 Task: Find connections with filter location Ouagadougou with filter topic #communitywith filter profile language German with filter current company Teach For India with filter school Christ The King Engineering College with filter industry Theater Companies with filter service category Business Law with filter keywords title Program Manager
Action: Mouse moved to (499, 90)
Screenshot: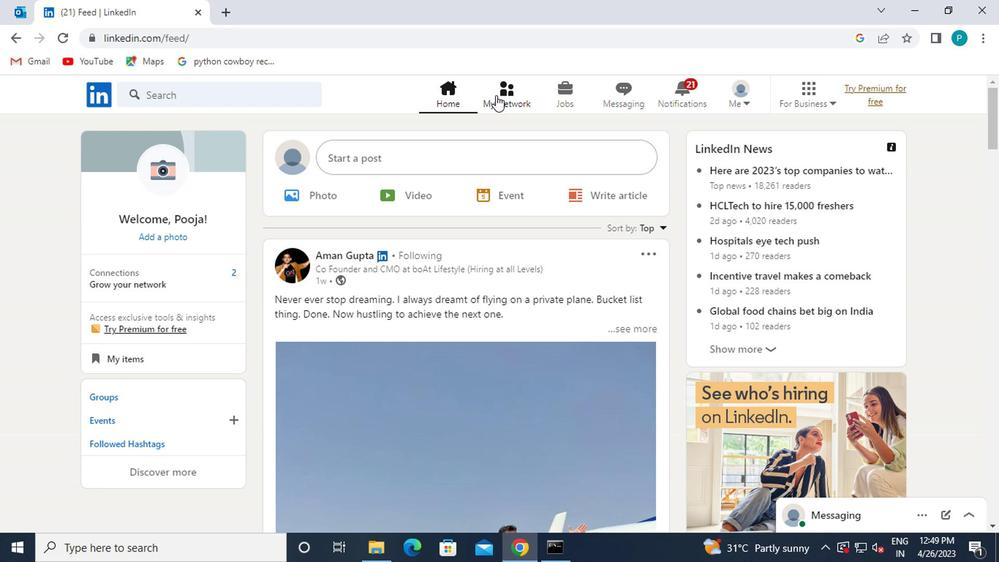 
Action: Mouse pressed left at (499, 90)
Screenshot: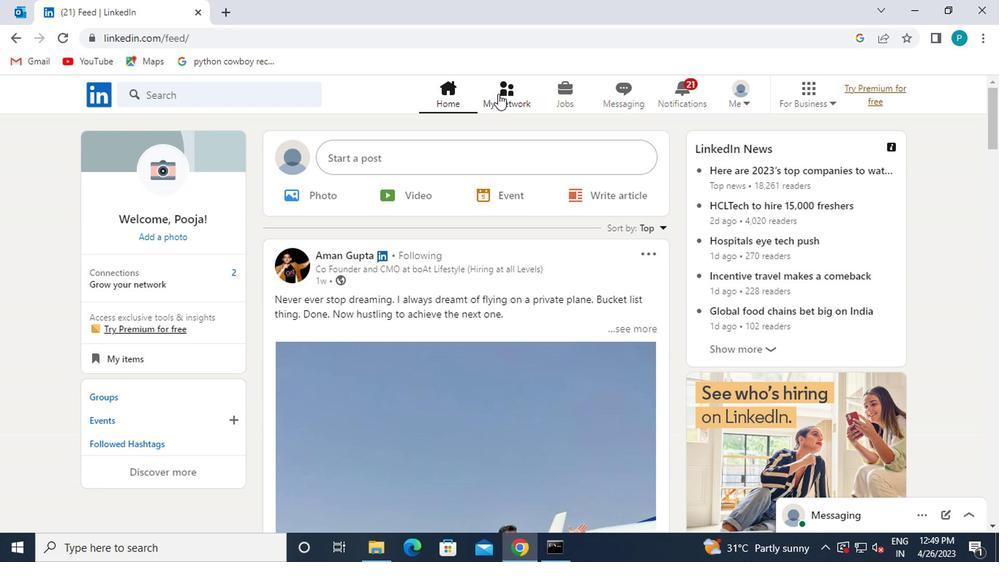
Action: Mouse moved to (242, 166)
Screenshot: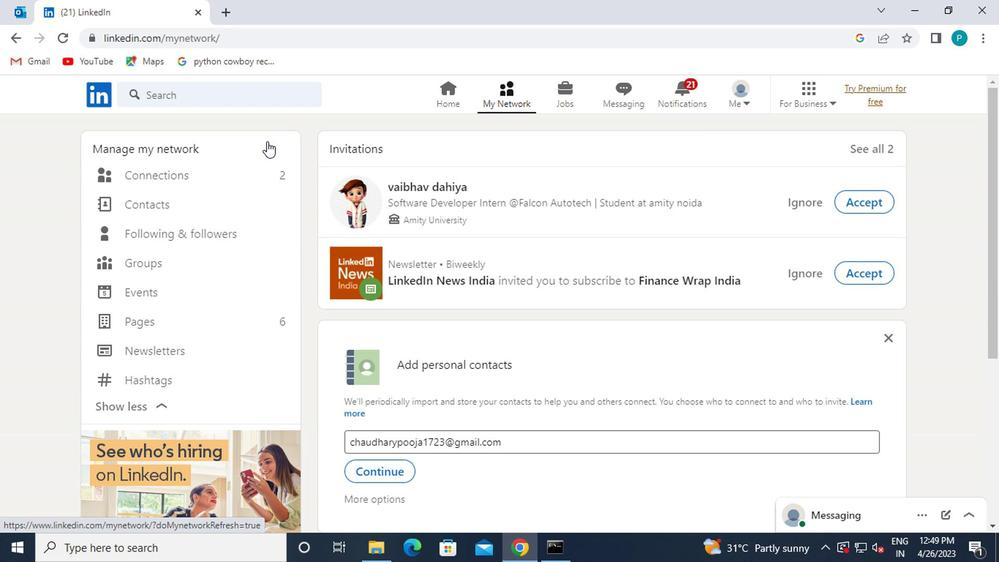 
Action: Mouse pressed left at (242, 166)
Screenshot: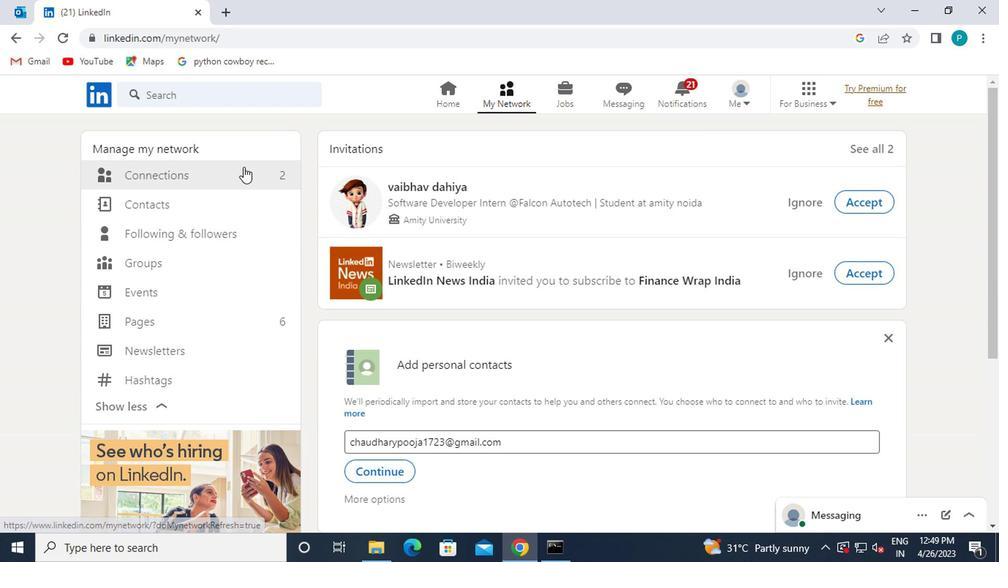 
Action: Mouse moved to (610, 179)
Screenshot: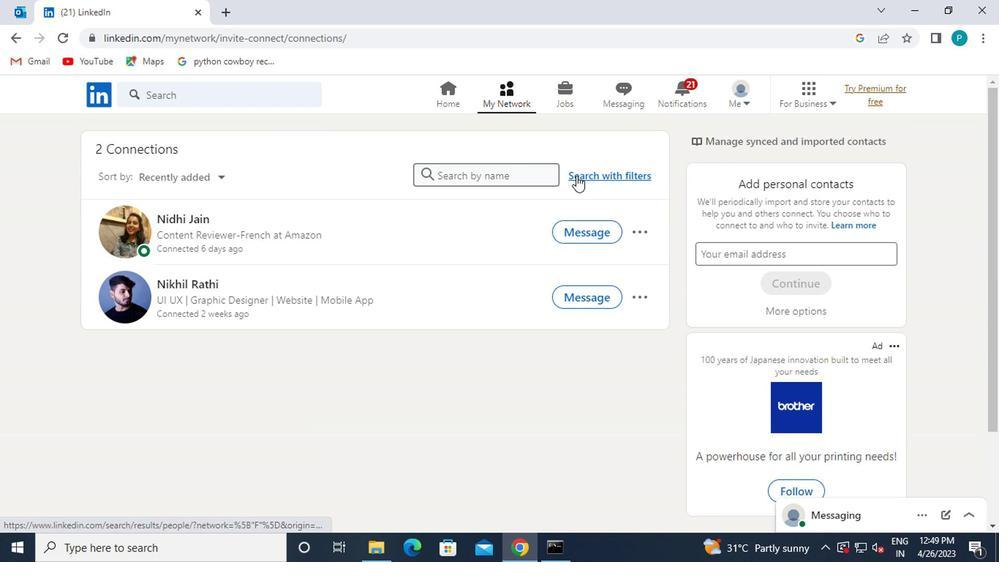 
Action: Mouse pressed left at (610, 179)
Screenshot: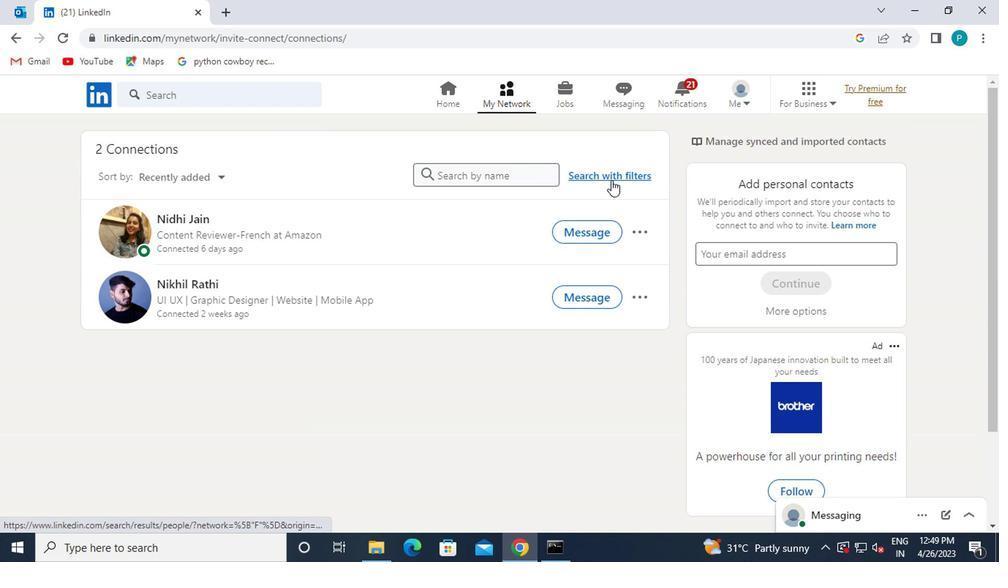 
Action: Mouse moved to (474, 136)
Screenshot: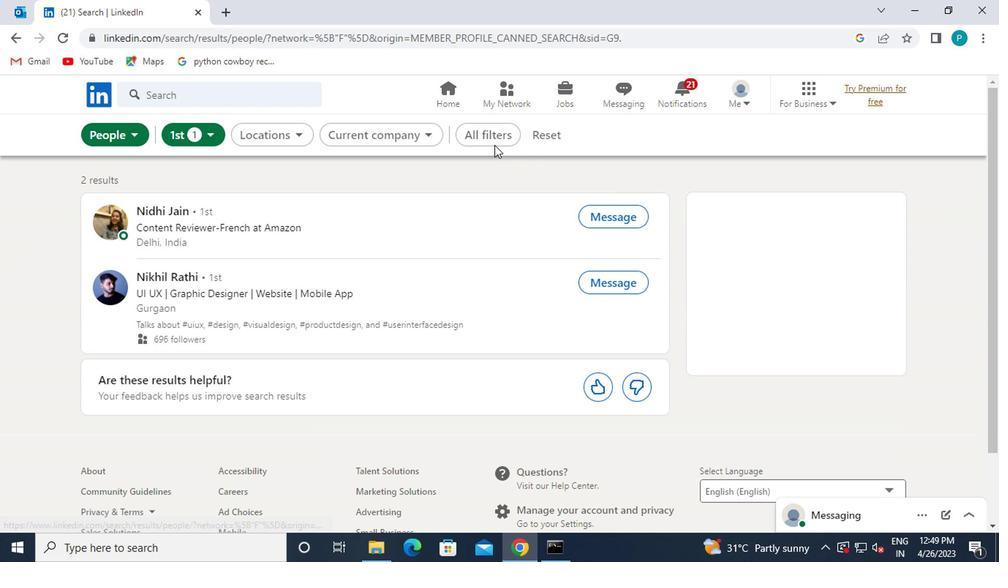 
Action: Mouse pressed left at (474, 136)
Screenshot: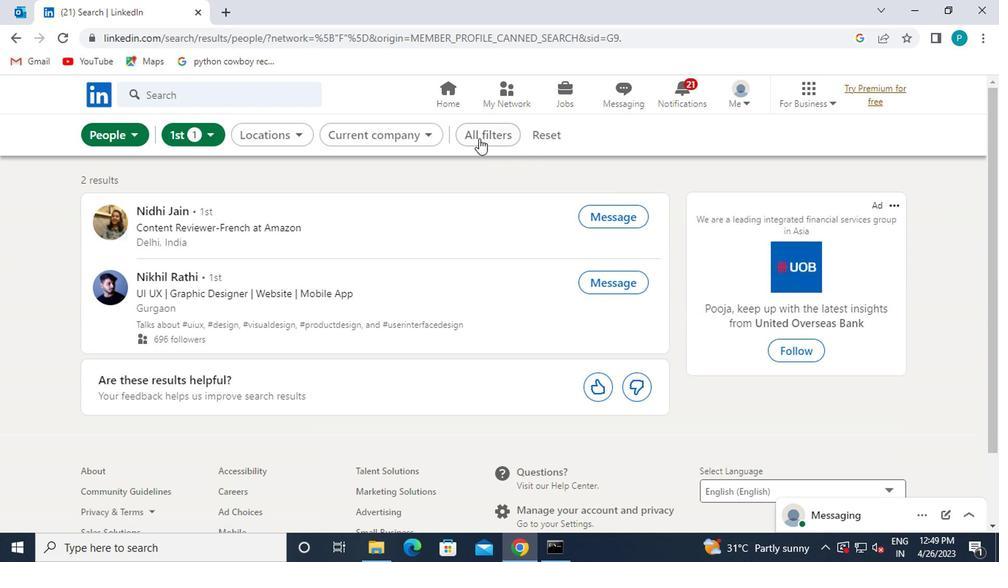 
Action: Mouse moved to (812, 269)
Screenshot: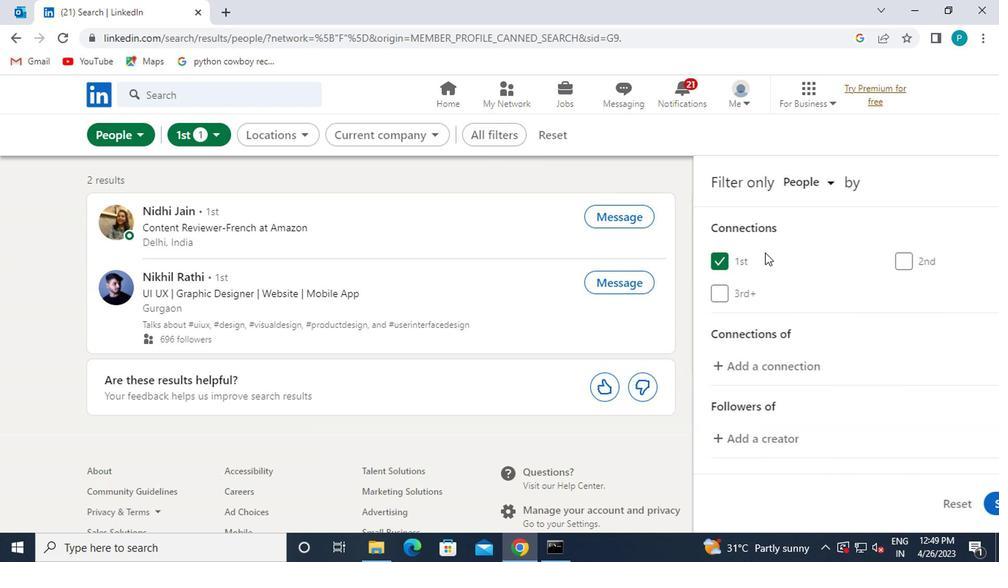 
Action: Mouse scrolled (812, 268) with delta (0, -1)
Screenshot: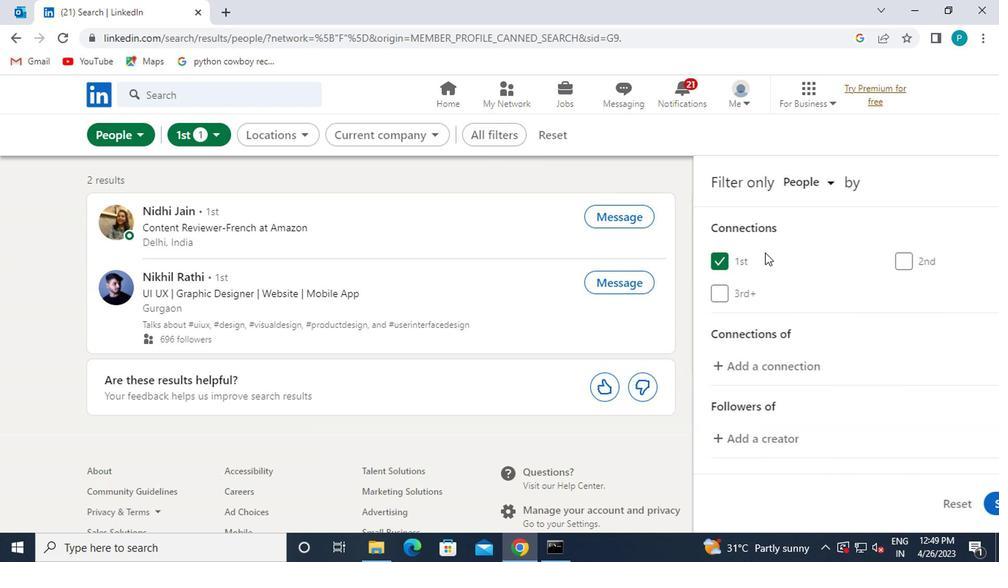 
Action: Mouse moved to (813, 269)
Screenshot: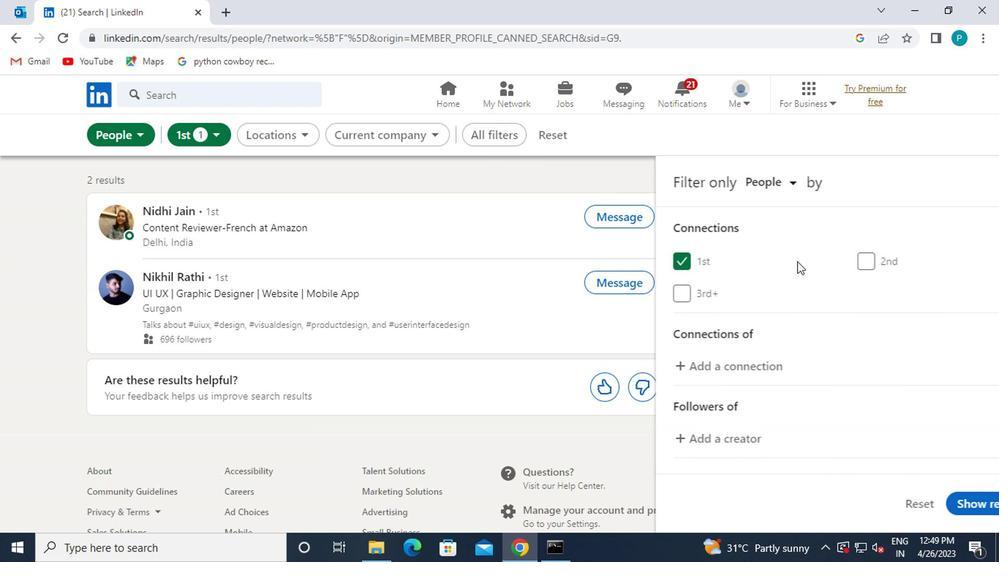 
Action: Mouse scrolled (813, 268) with delta (0, -1)
Screenshot: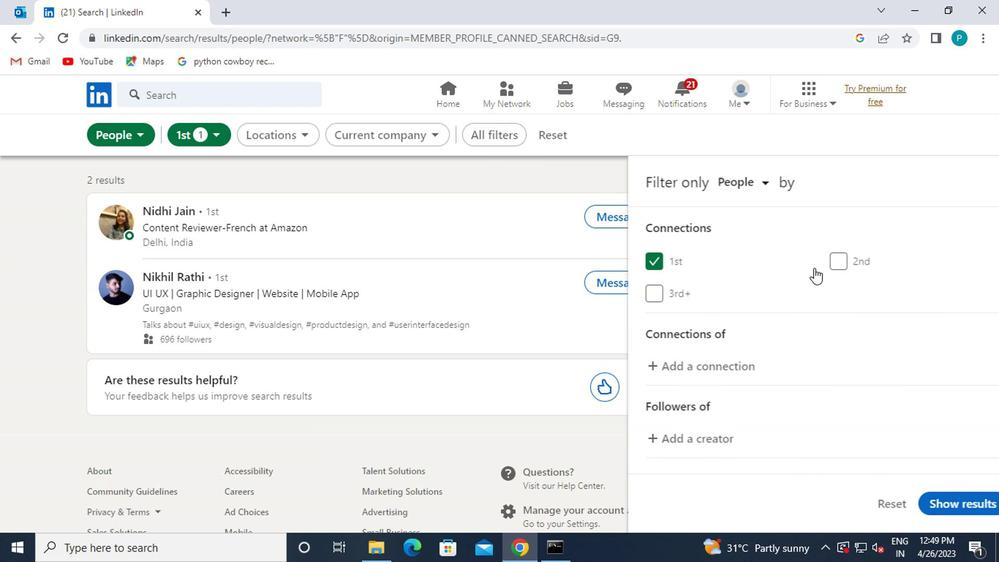 
Action: Mouse moved to (815, 273)
Screenshot: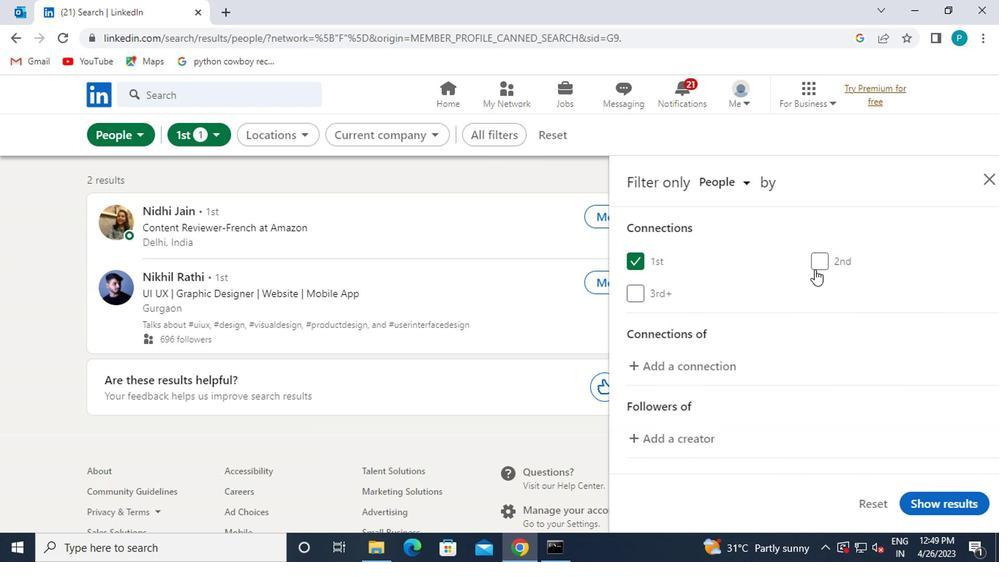 
Action: Mouse scrolled (815, 272) with delta (0, 0)
Screenshot: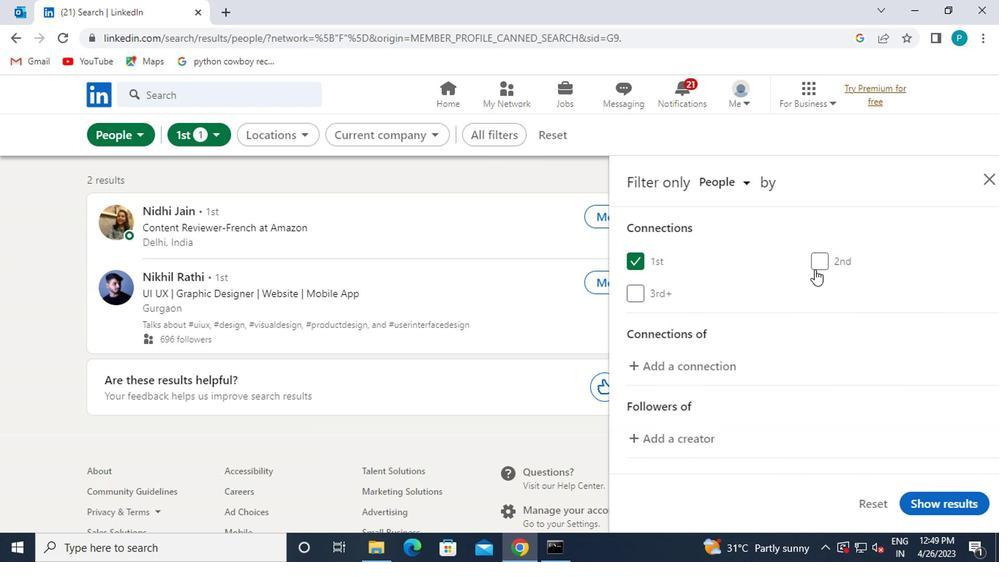 
Action: Mouse moved to (825, 353)
Screenshot: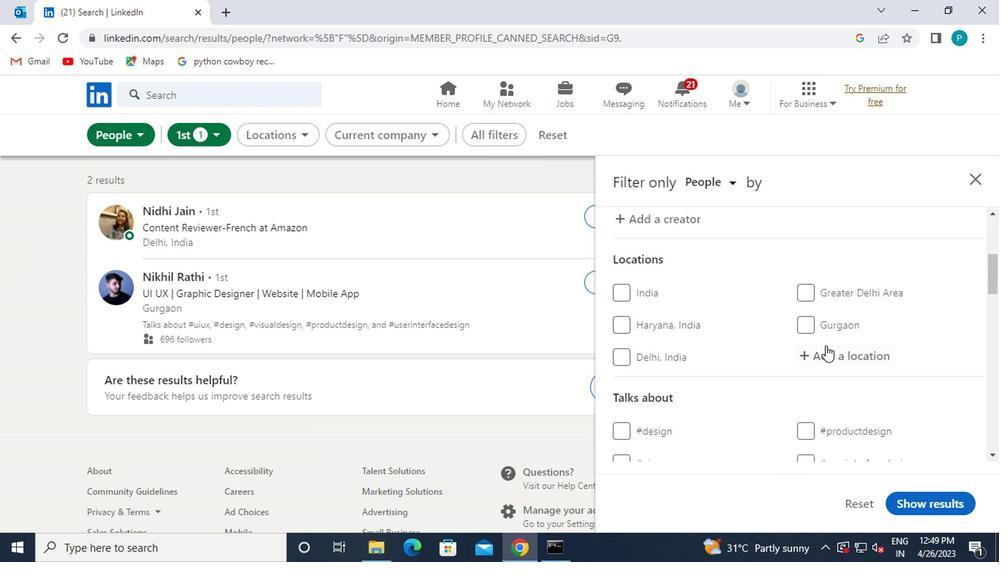 
Action: Mouse pressed left at (825, 353)
Screenshot: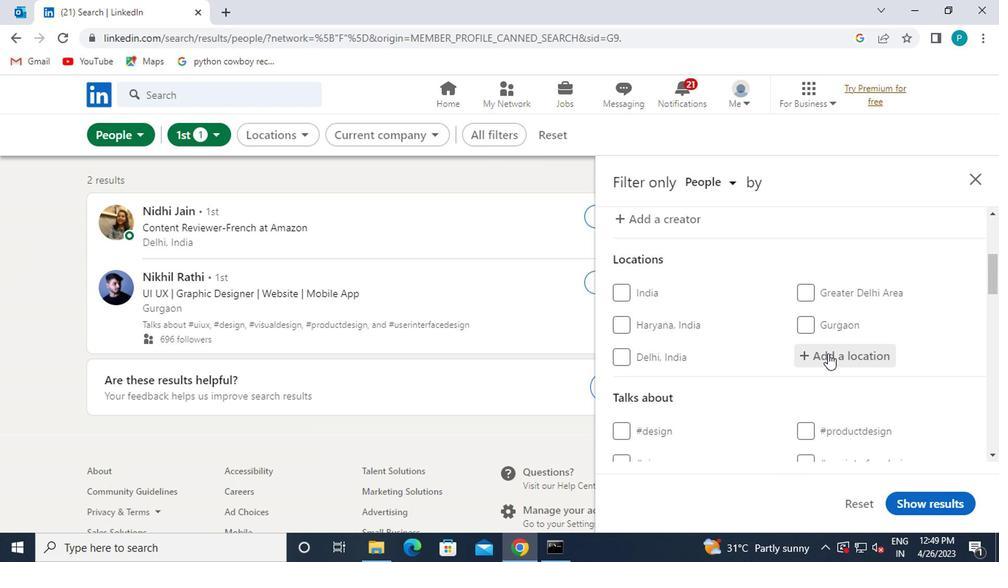 
Action: Mouse moved to (820, 356)
Screenshot: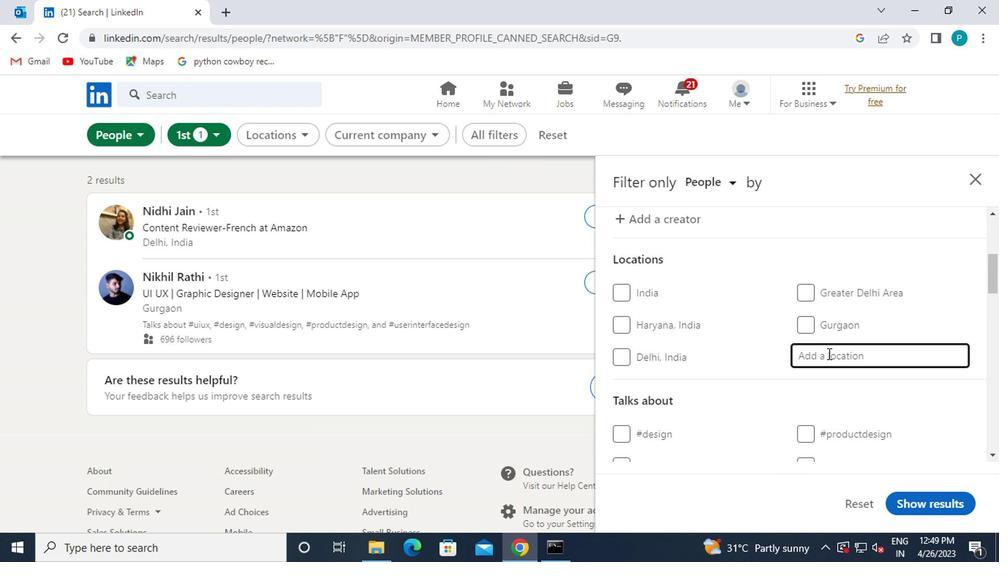 
Action: Key pressed <Key.caps_lock>o<Key.caps_lock>uagadougou
Screenshot: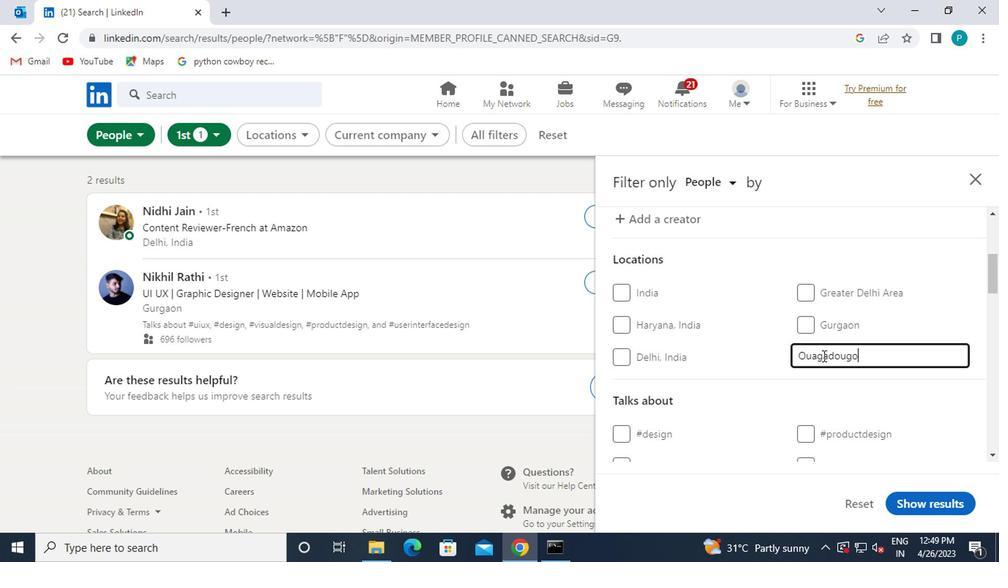 
Action: Mouse moved to (817, 356)
Screenshot: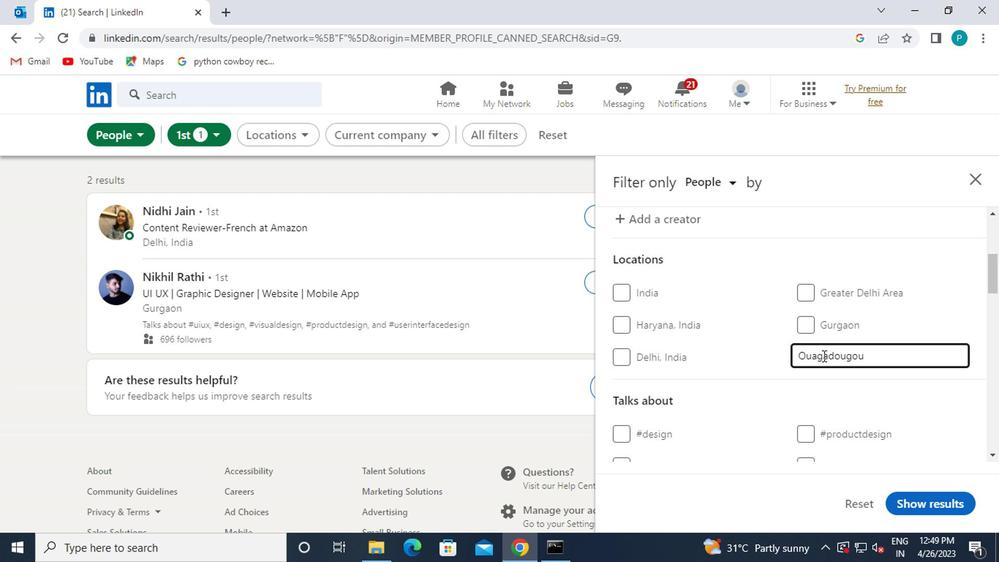 
Action: Mouse scrolled (817, 356) with delta (0, 0)
Screenshot: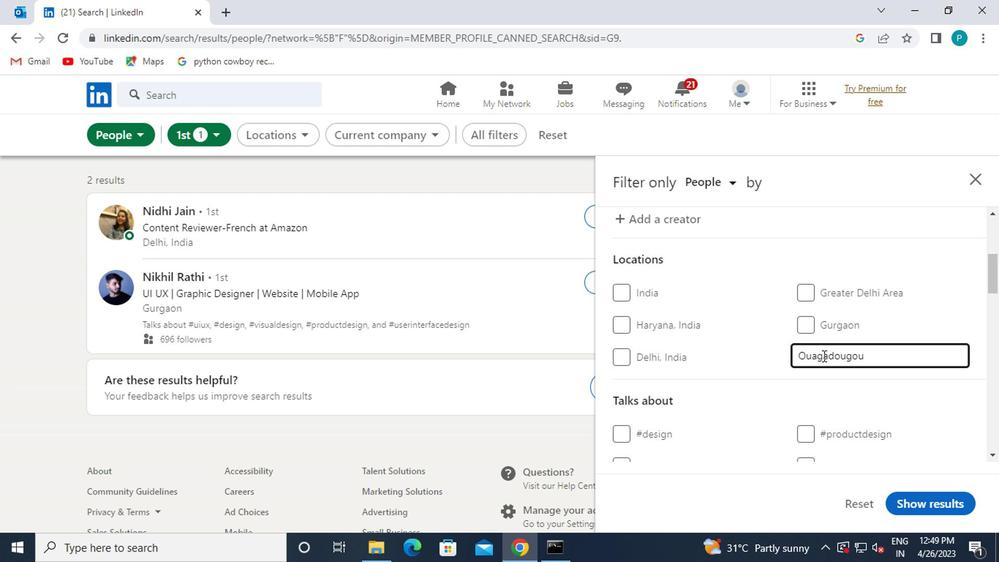 
Action: Mouse moved to (817, 357)
Screenshot: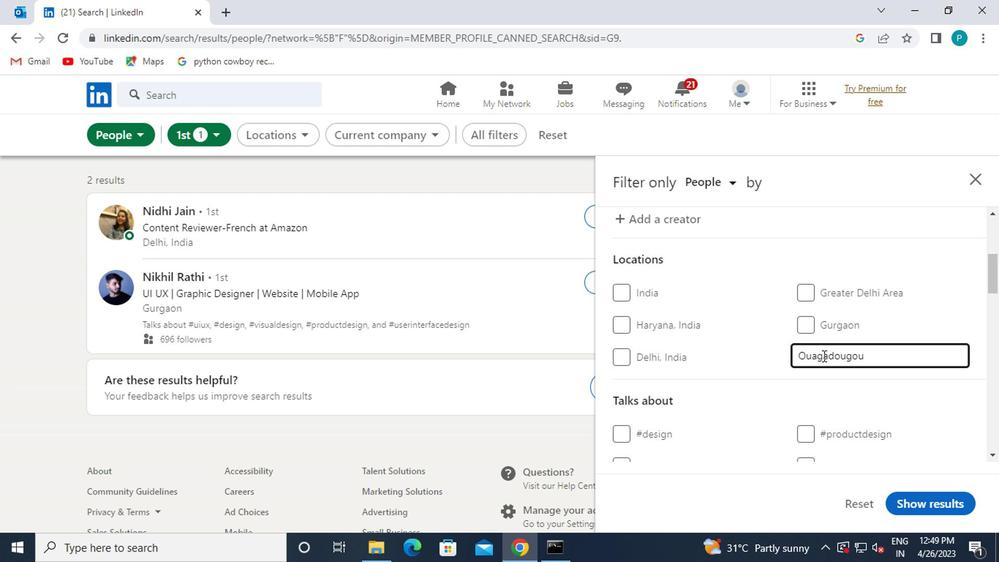 
Action: Mouse scrolled (817, 356) with delta (0, 0)
Screenshot: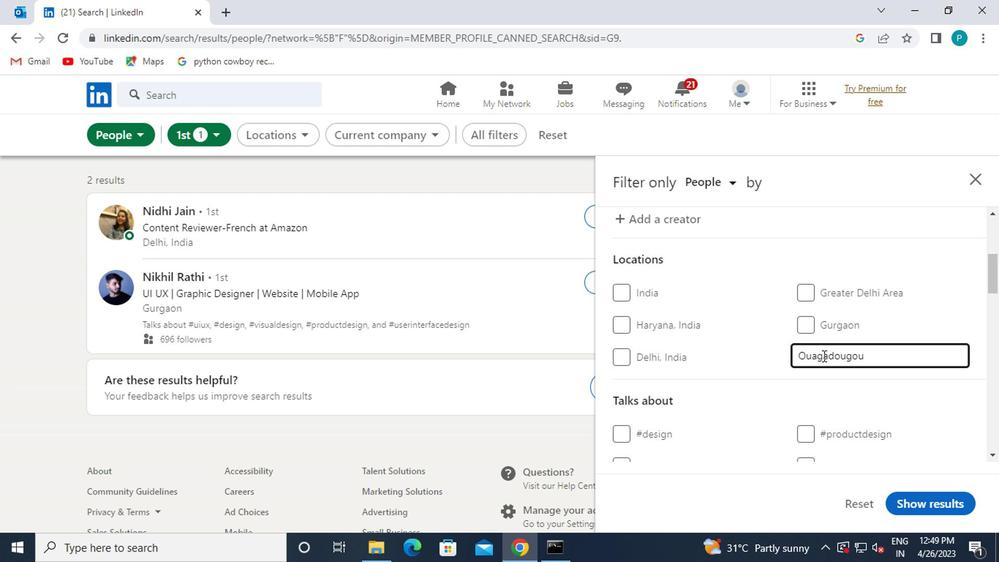 
Action: Mouse moved to (814, 350)
Screenshot: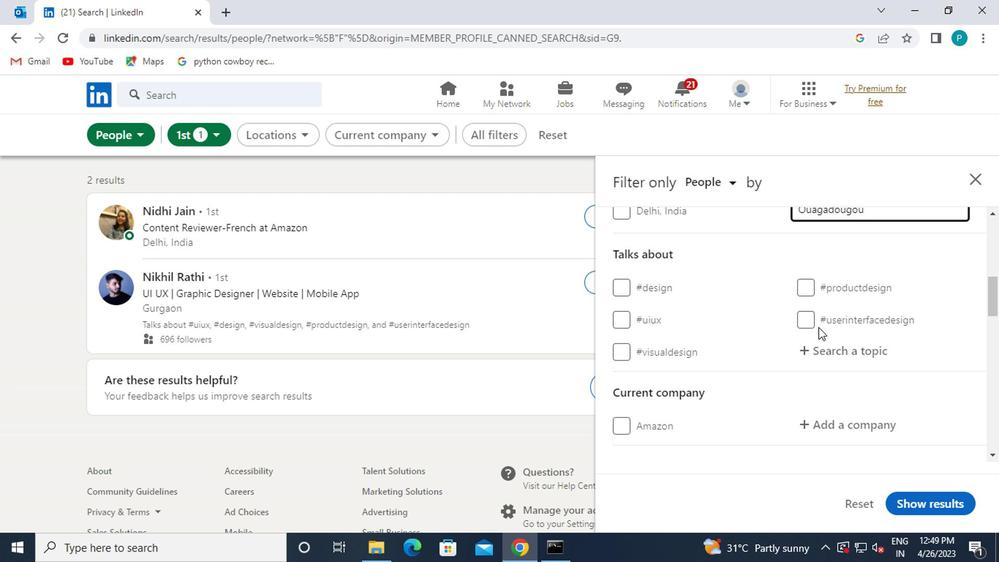 
Action: Mouse pressed left at (814, 350)
Screenshot: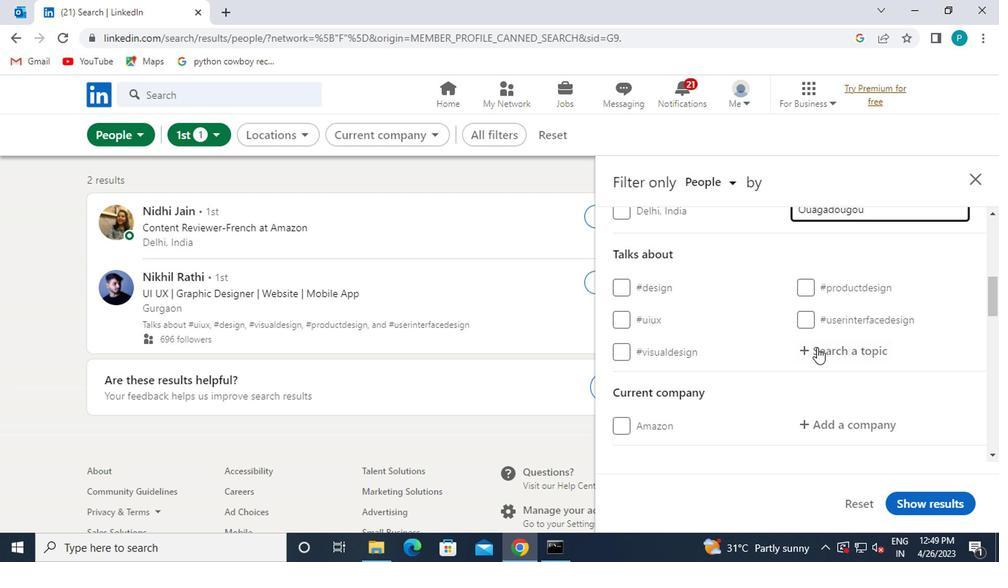 
Action: Mouse moved to (812, 350)
Screenshot: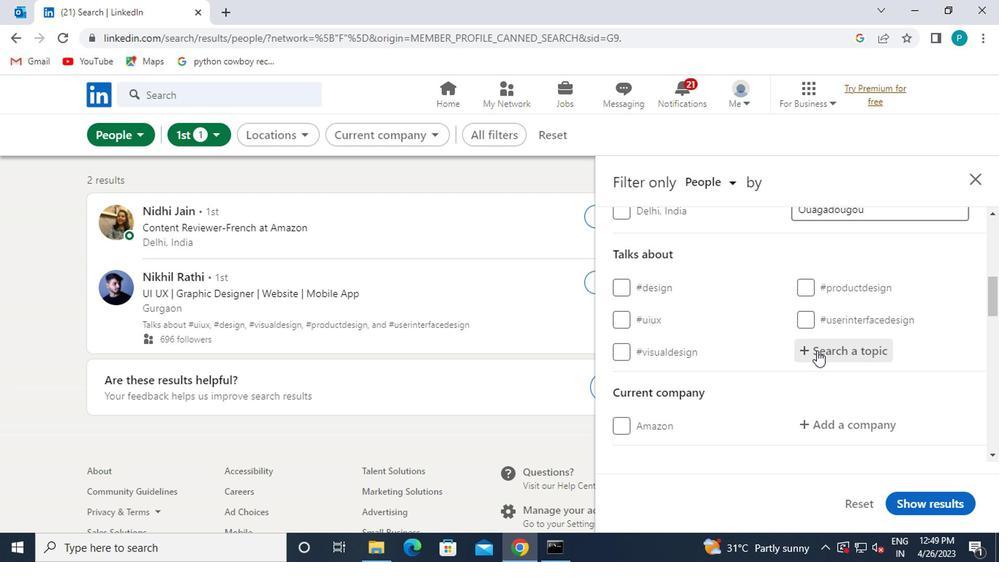 
Action: Key pressed <Key.shift>#COMMUNITY
Screenshot: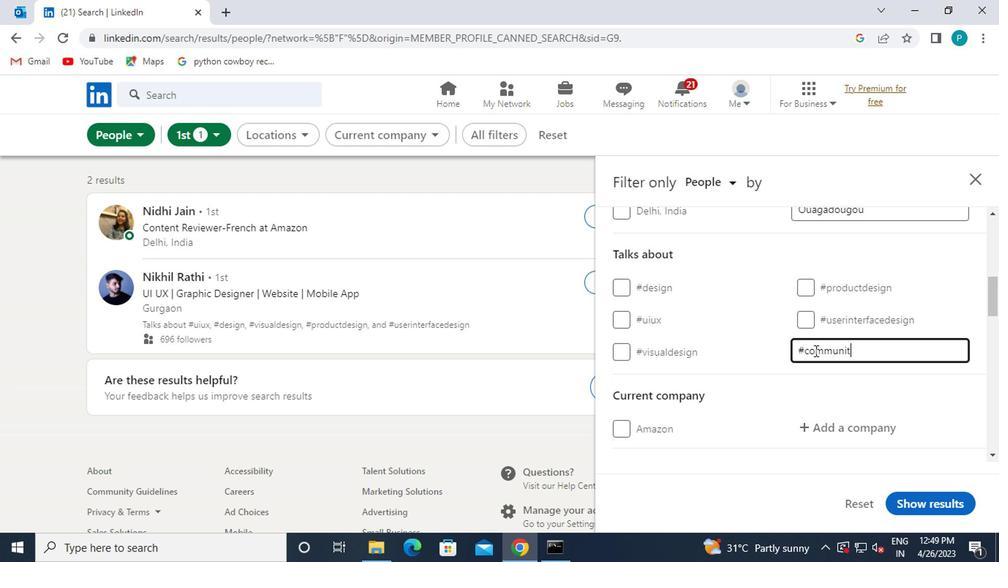 
Action: Mouse scrolled (812, 349) with delta (0, -1)
Screenshot: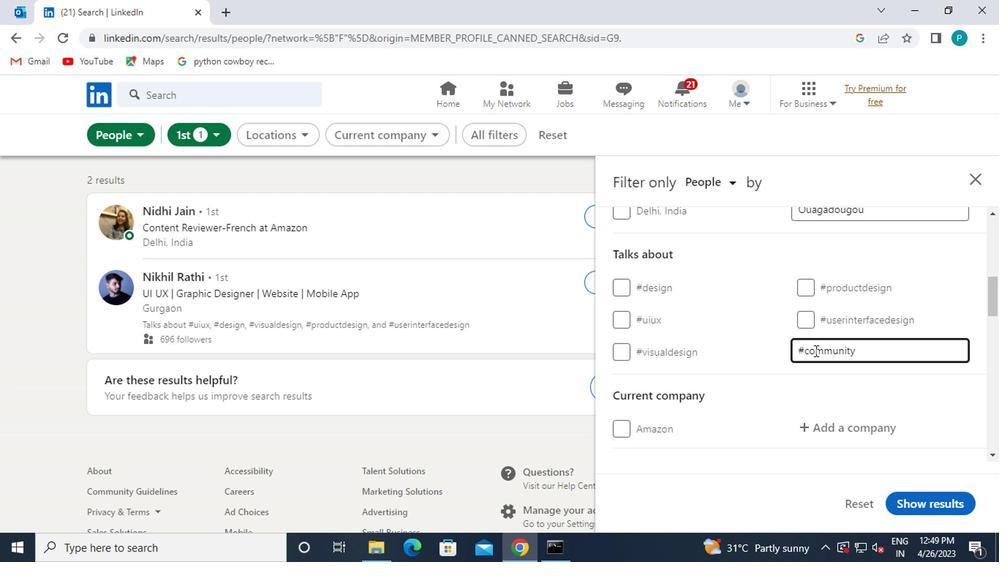 
Action: Mouse scrolled (812, 349) with delta (0, -1)
Screenshot: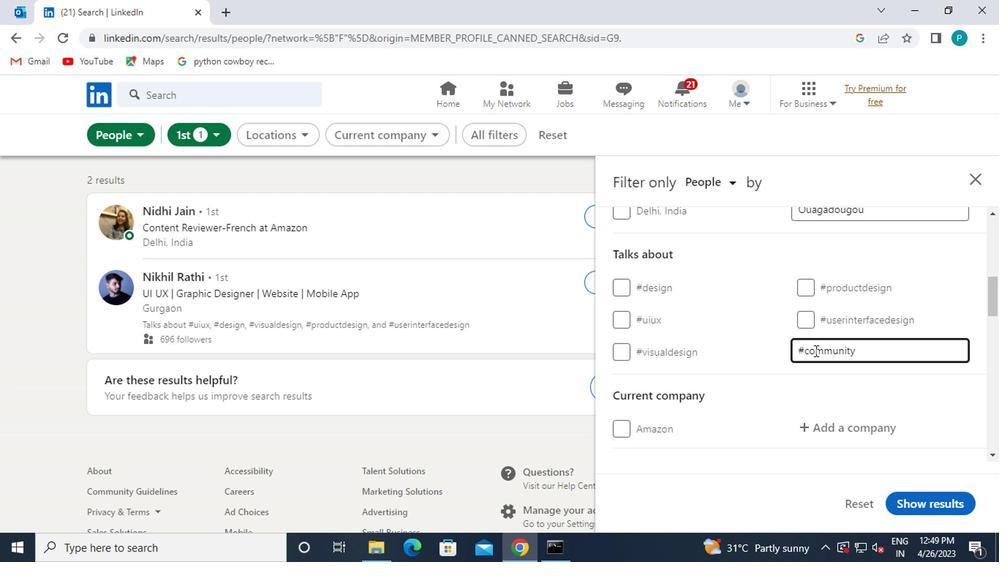 
Action: Mouse moved to (802, 285)
Screenshot: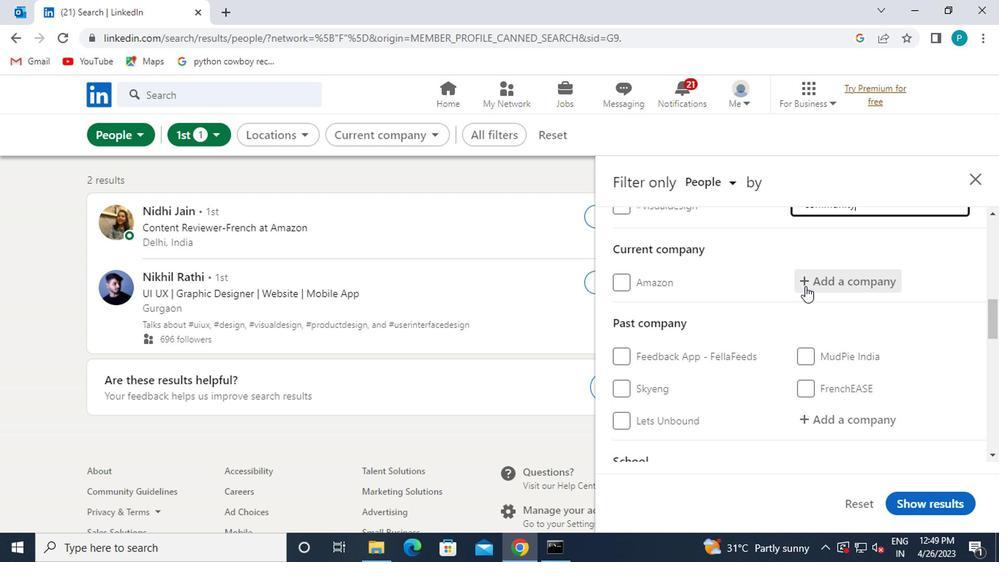 
Action: Mouse pressed left at (802, 285)
Screenshot: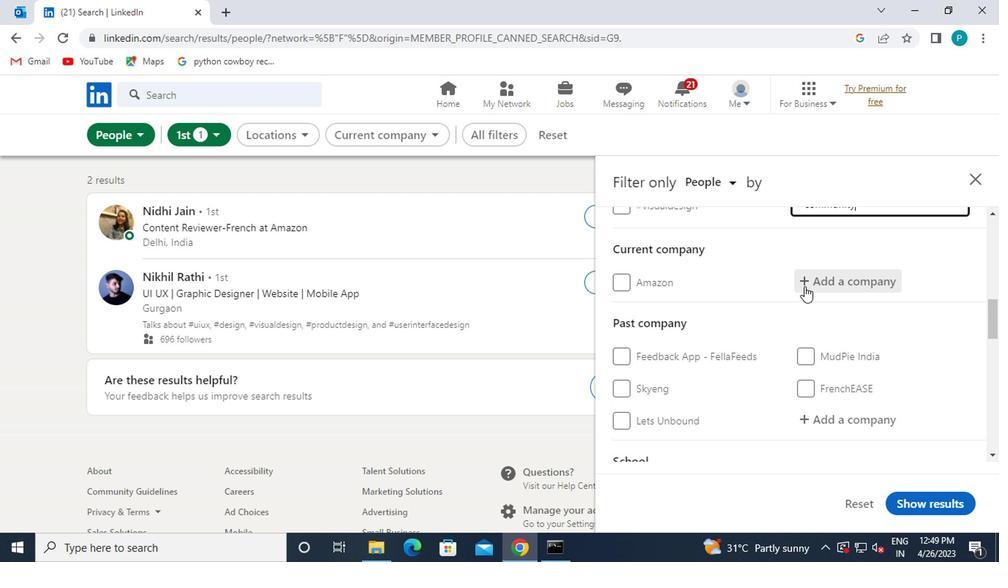 
Action: Mouse moved to (795, 292)
Screenshot: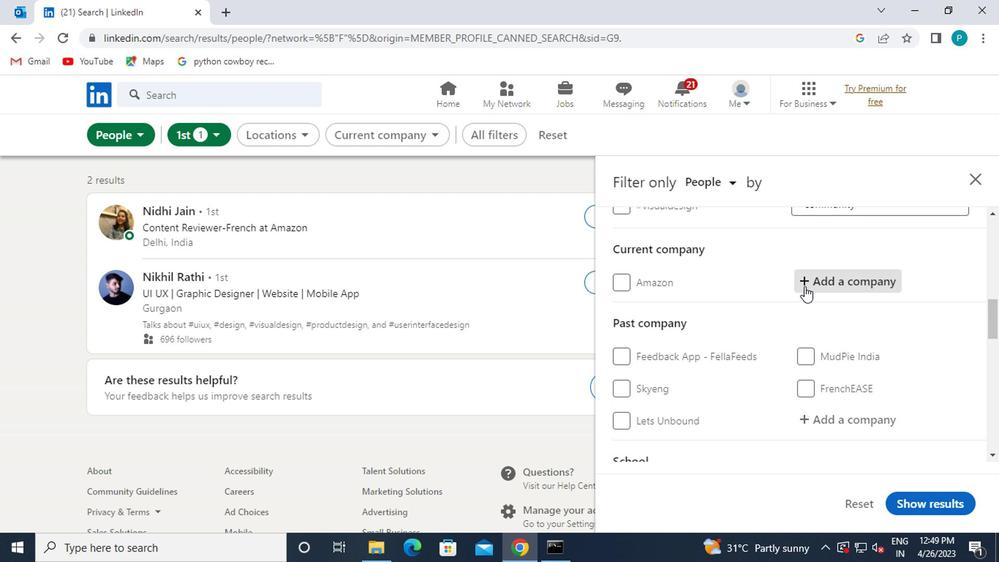
Action: Key pressed TECH<Key.space>FOE<Key.backspace>R<Key.space>INDIA
Screenshot: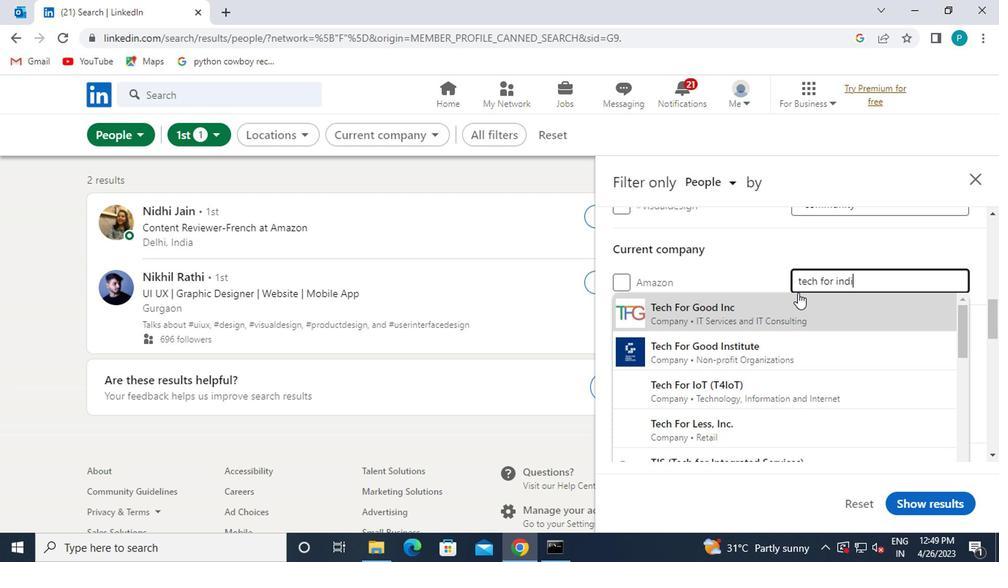 
Action: Mouse moved to (709, 344)
Screenshot: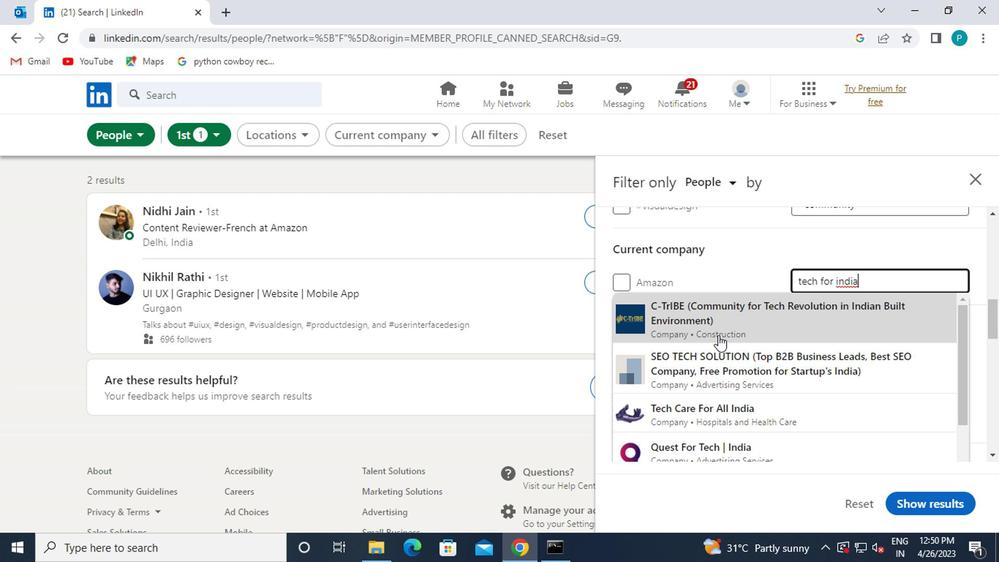 
Action: Mouse scrolled (709, 343) with delta (0, 0)
Screenshot: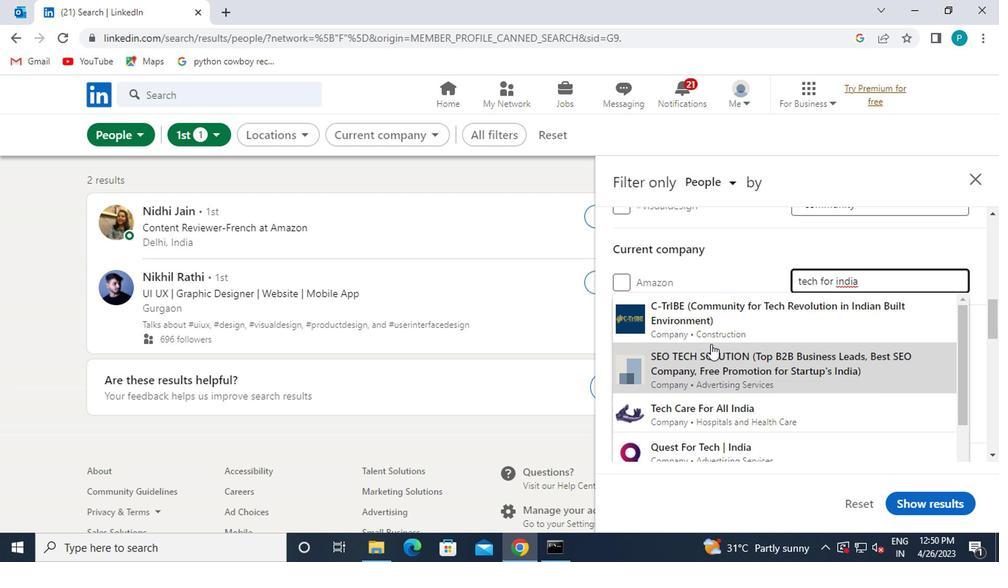 
Action: Mouse moved to (720, 369)
Screenshot: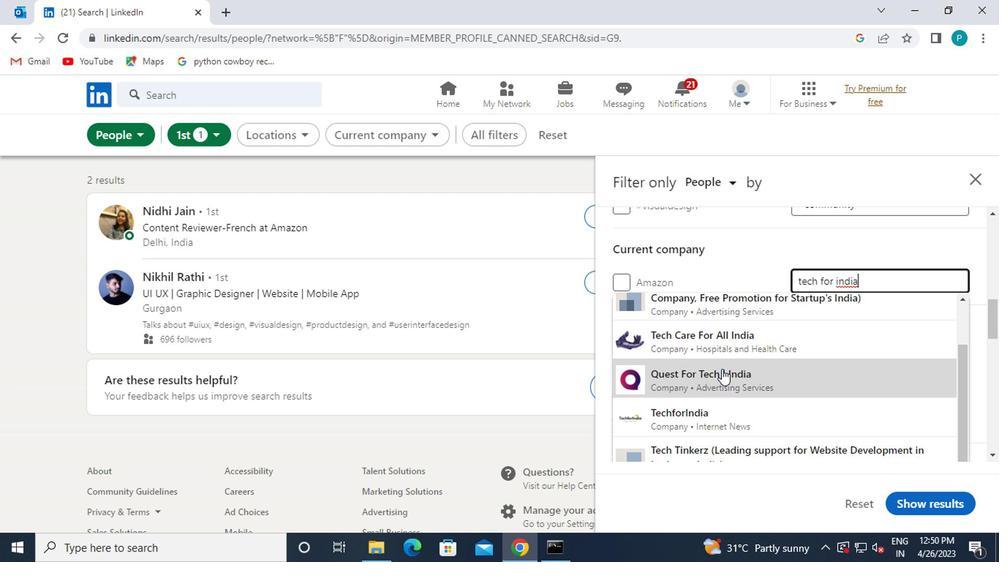 
Action: Mouse scrolled (720, 368) with delta (0, 0)
Screenshot: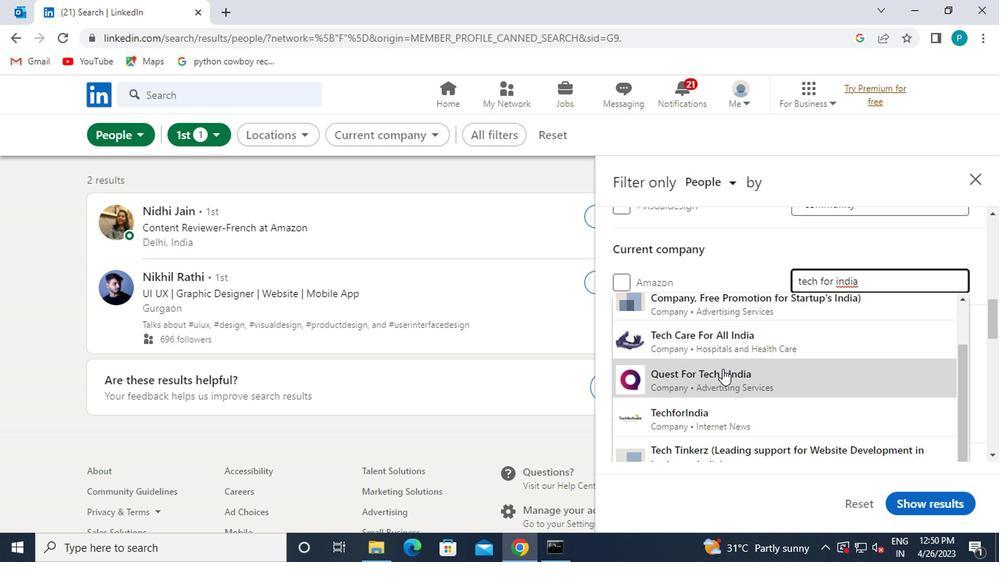 
Action: Mouse moved to (710, 355)
Screenshot: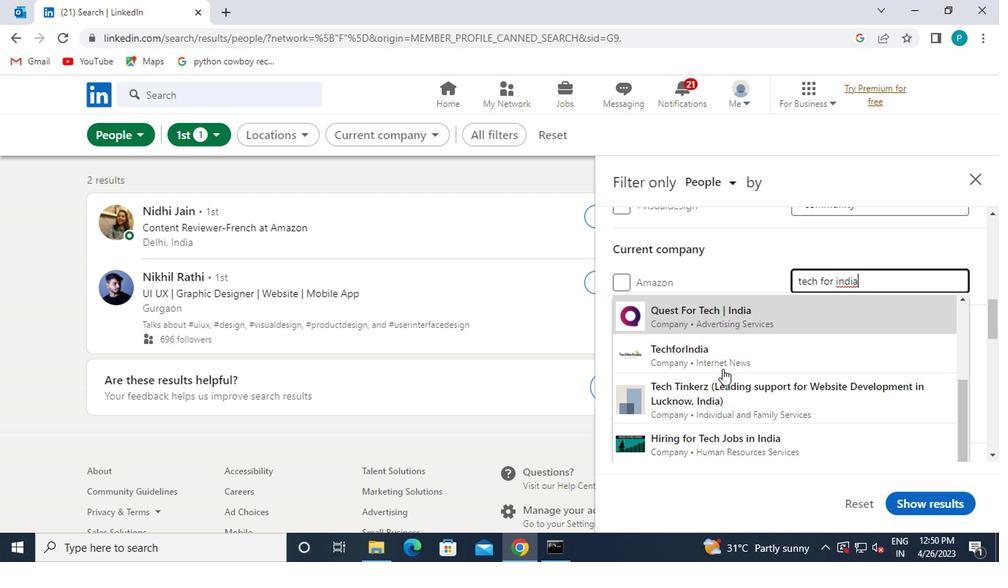 
Action: Mouse pressed left at (710, 355)
Screenshot: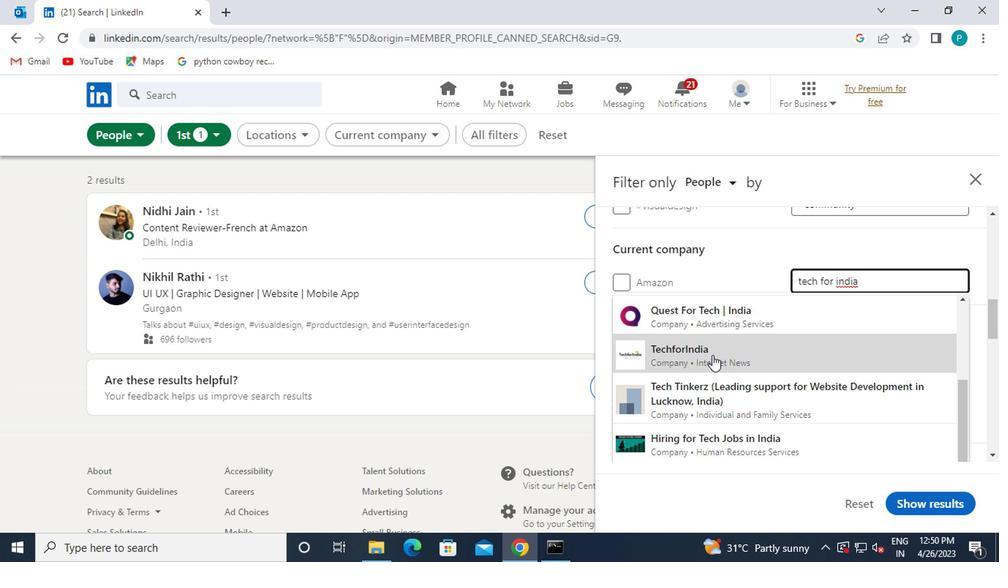 
Action: Mouse moved to (708, 355)
Screenshot: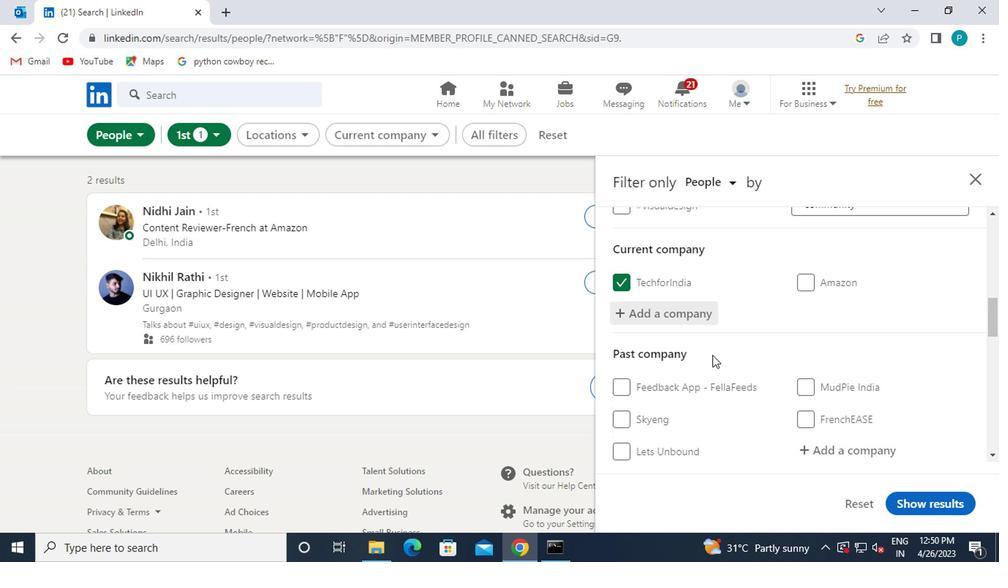 
Action: Mouse scrolled (708, 354) with delta (0, 0)
Screenshot: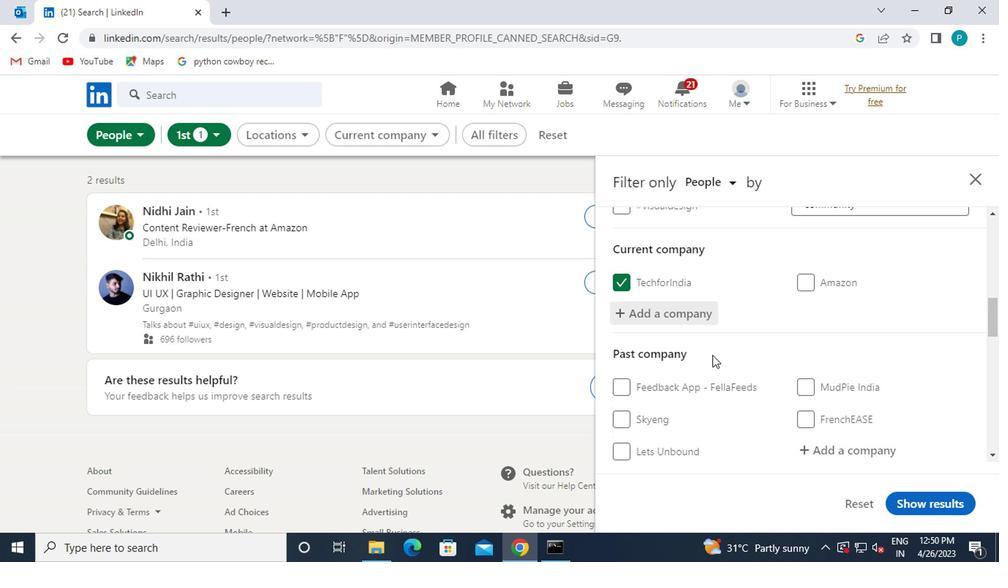 
Action: Mouse moved to (707, 356)
Screenshot: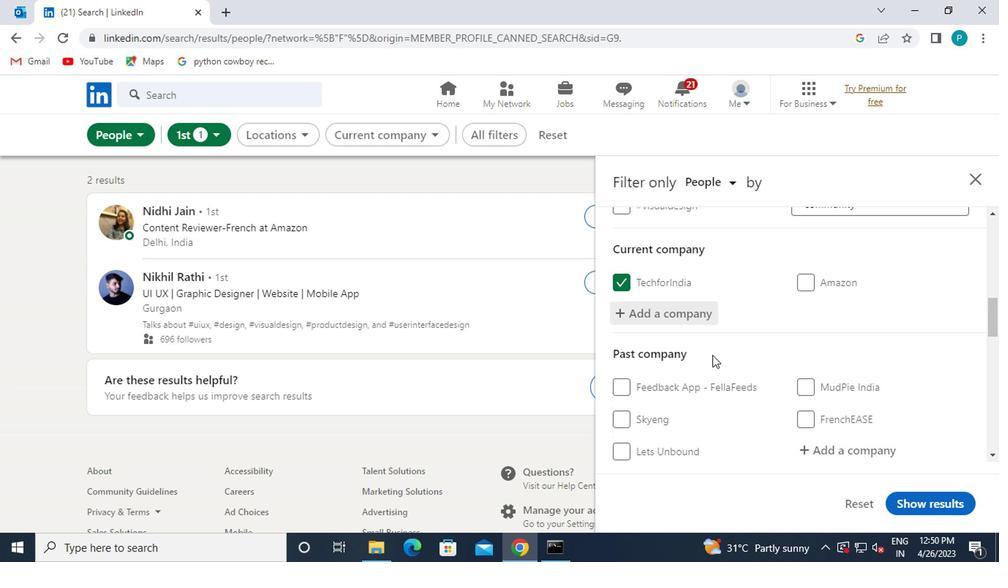 
Action: Mouse scrolled (707, 355) with delta (0, -1)
Screenshot: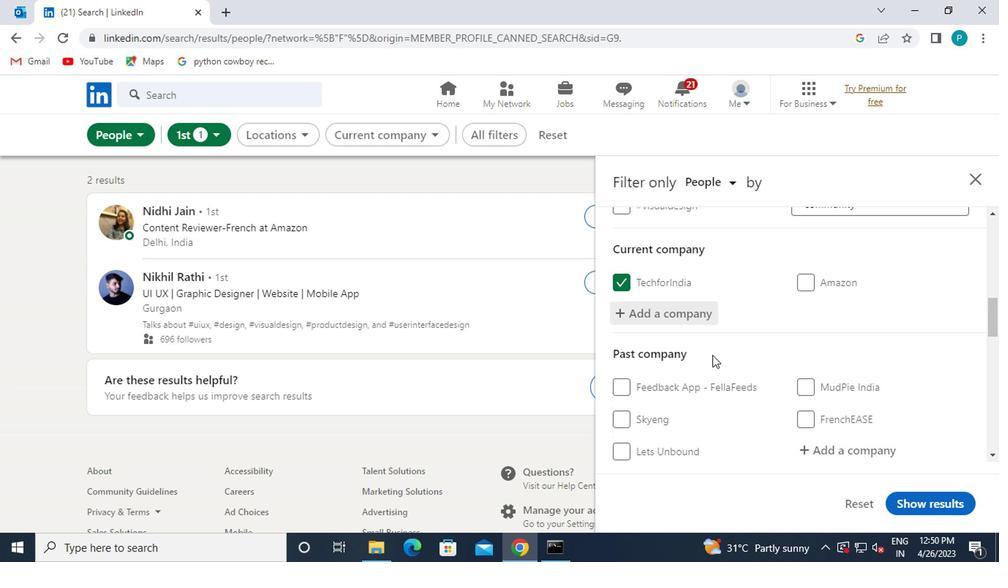 
Action: Mouse moved to (854, 357)
Screenshot: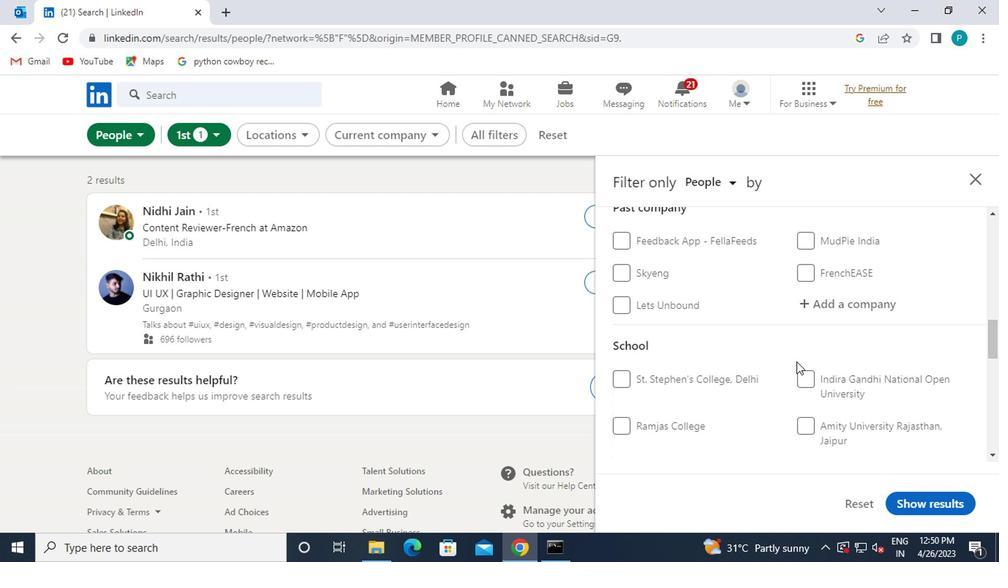 
Action: Mouse scrolled (854, 356) with delta (0, 0)
Screenshot: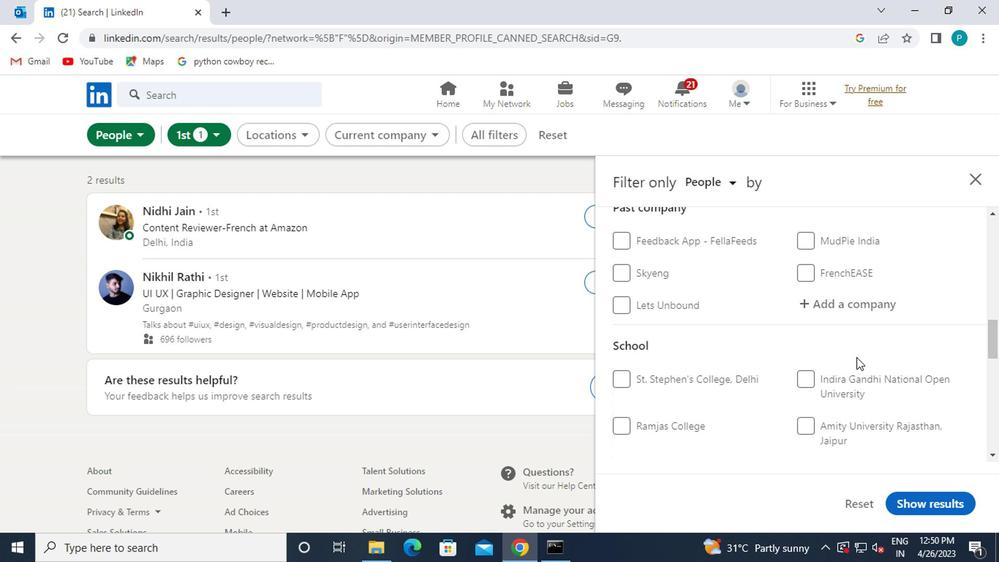 
Action: Mouse moved to (854, 392)
Screenshot: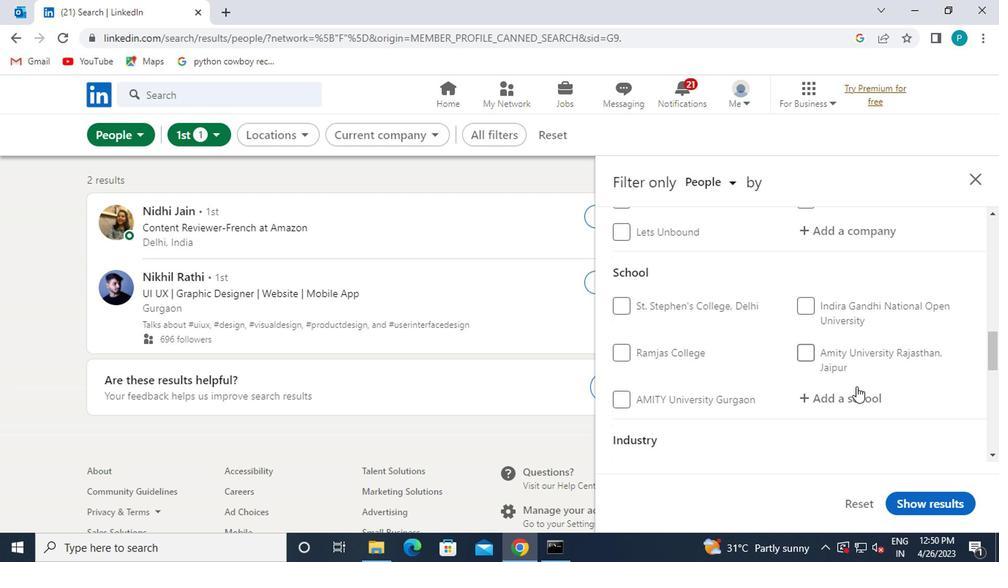 
Action: Mouse pressed left at (854, 392)
Screenshot: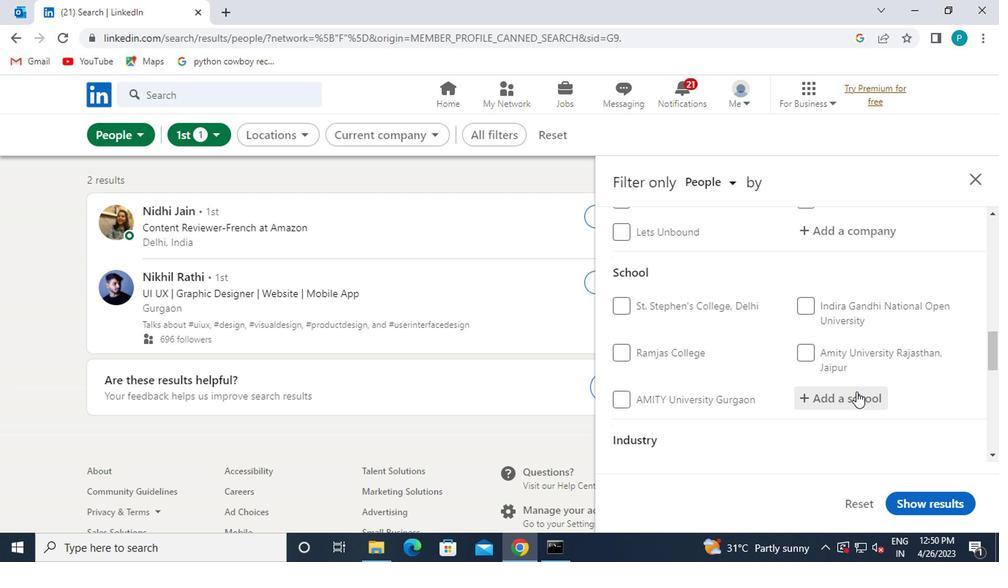 
Action: Mouse moved to (828, 404)
Screenshot: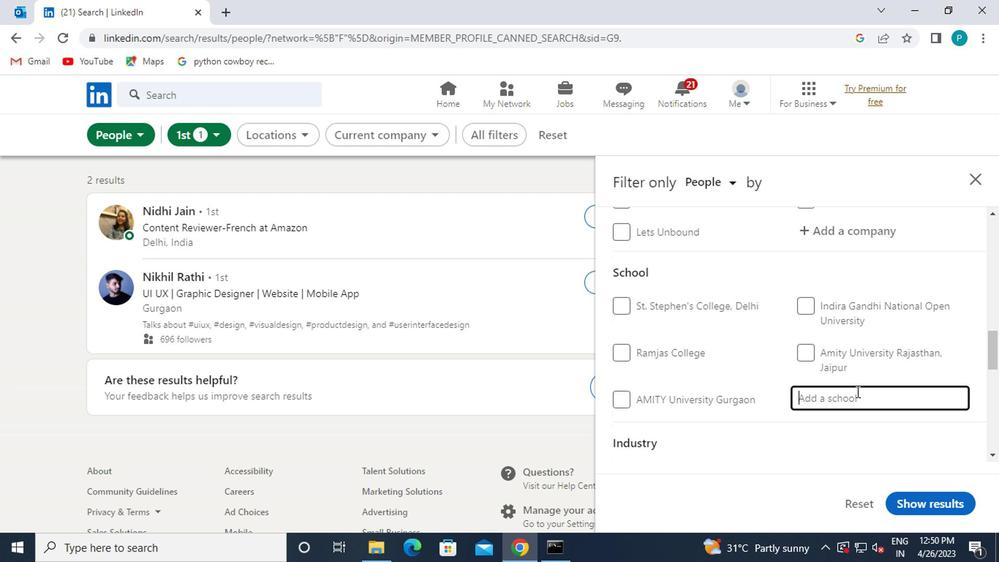 
Action: Key pressed <Key.caps_lock>C<Key.caps_lock>HRIST
Screenshot: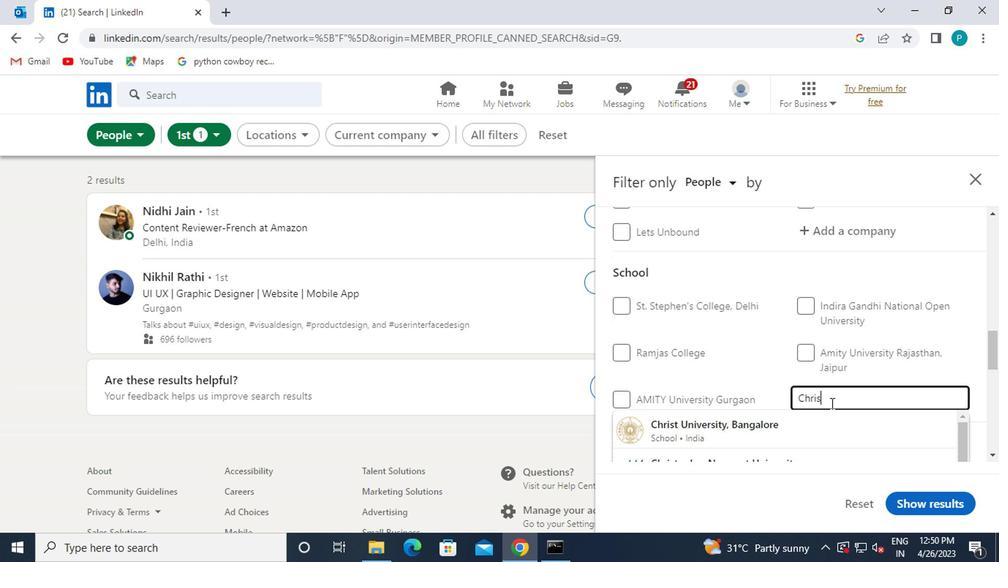 
Action: Mouse scrolled (828, 402) with delta (0, -1)
Screenshot: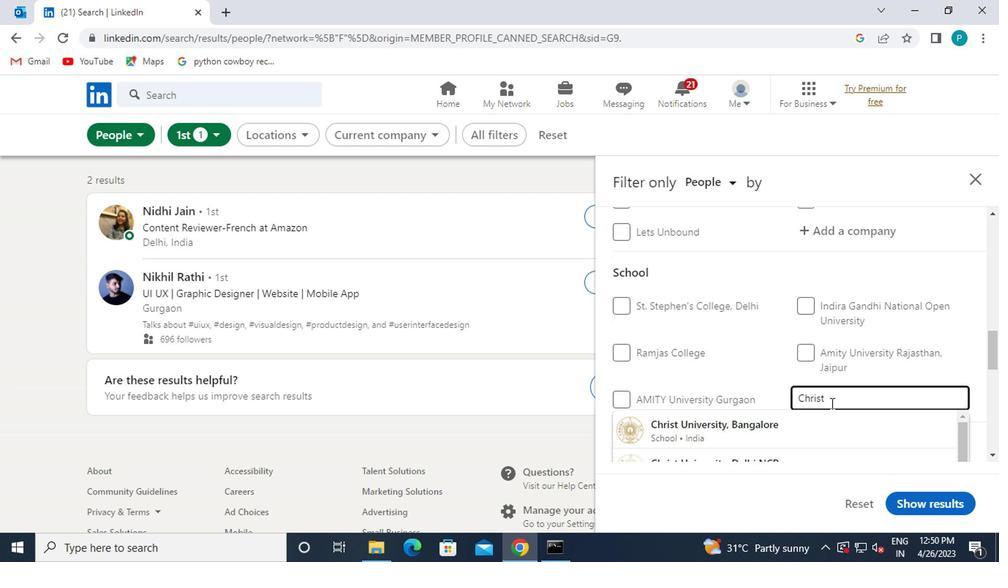 
Action: Mouse moved to (812, 333)
Screenshot: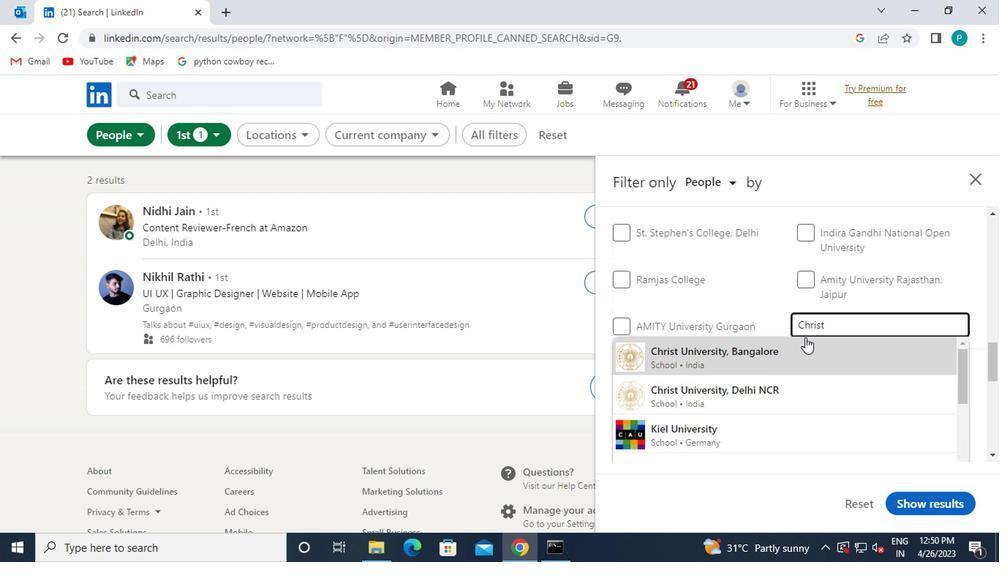 
Action: Key pressed <Key.space>THE
Screenshot: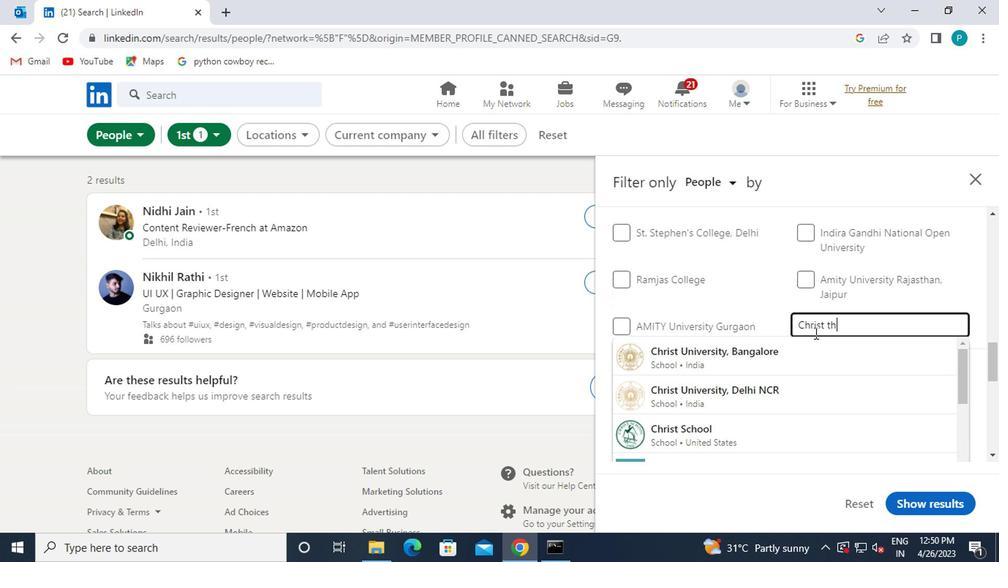 
Action: Mouse moved to (798, 369)
Screenshot: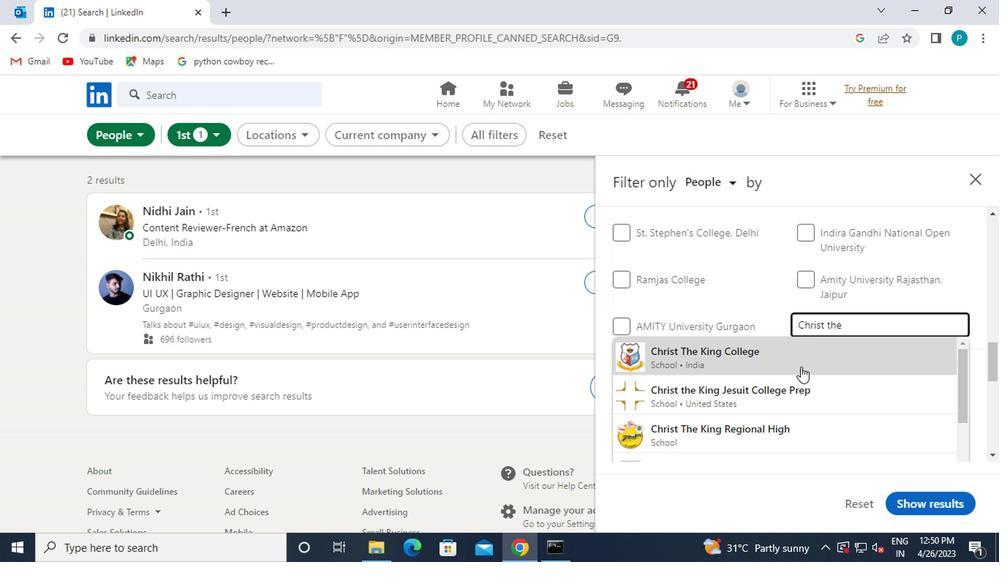 
Action: Mouse scrolled (798, 368) with delta (0, 0)
Screenshot: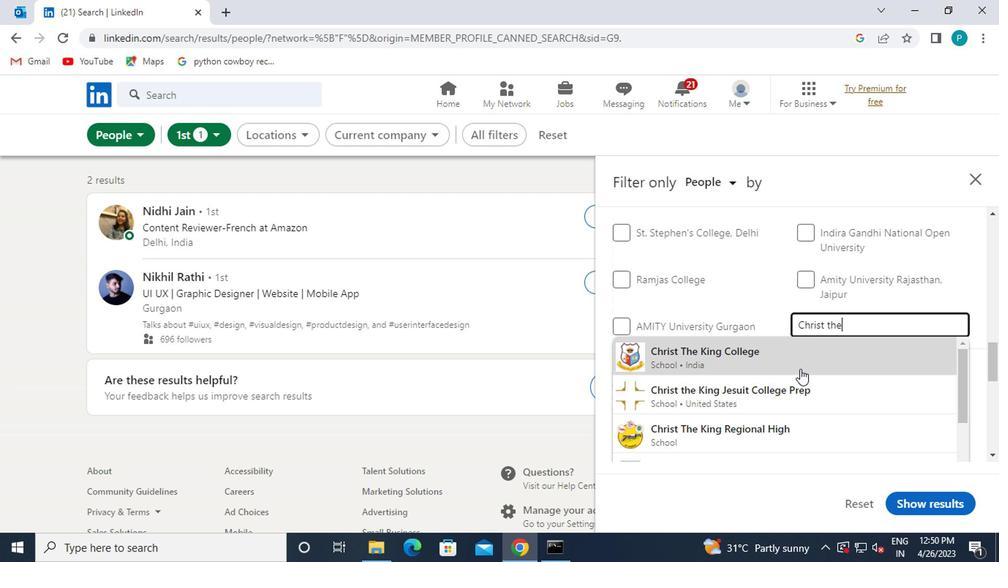 
Action: Mouse moved to (725, 439)
Screenshot: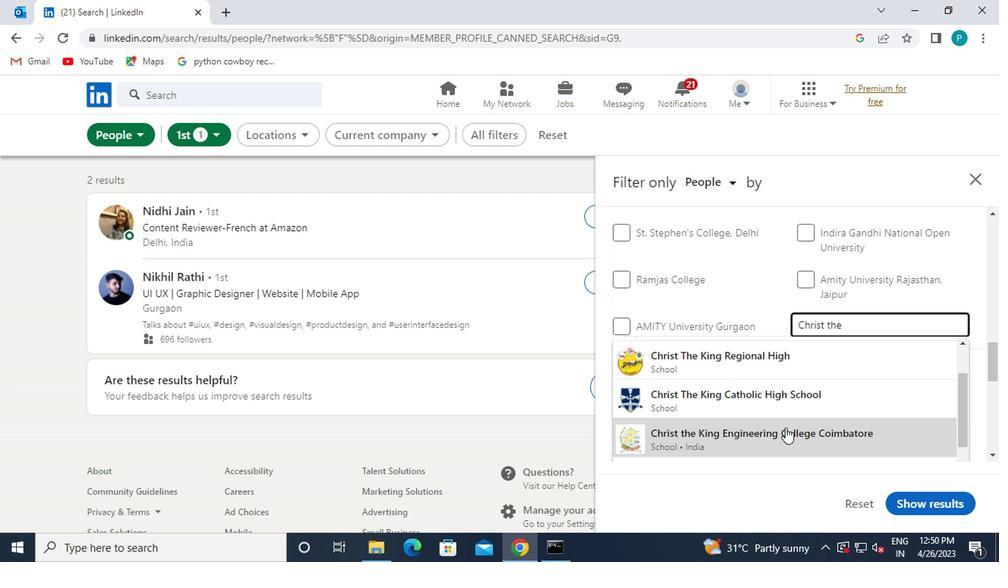 
Action: Mouse scrolled (725, 438) with delta (0, -1)
Screenshot: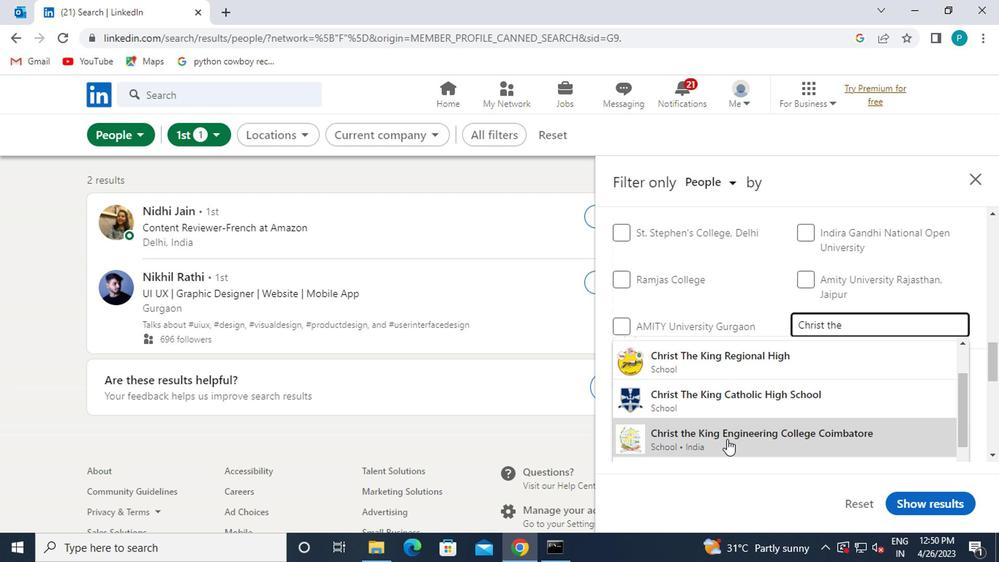 
Action: Mouse moved to (849, 357)
Screenshot: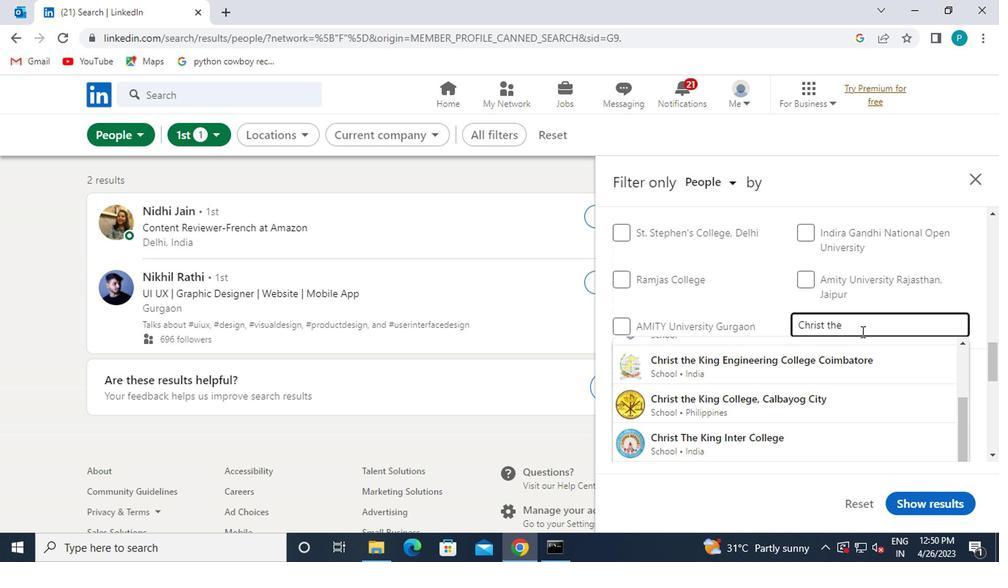 
Action: Mouse pressed left at (849, 357)
Screenshot: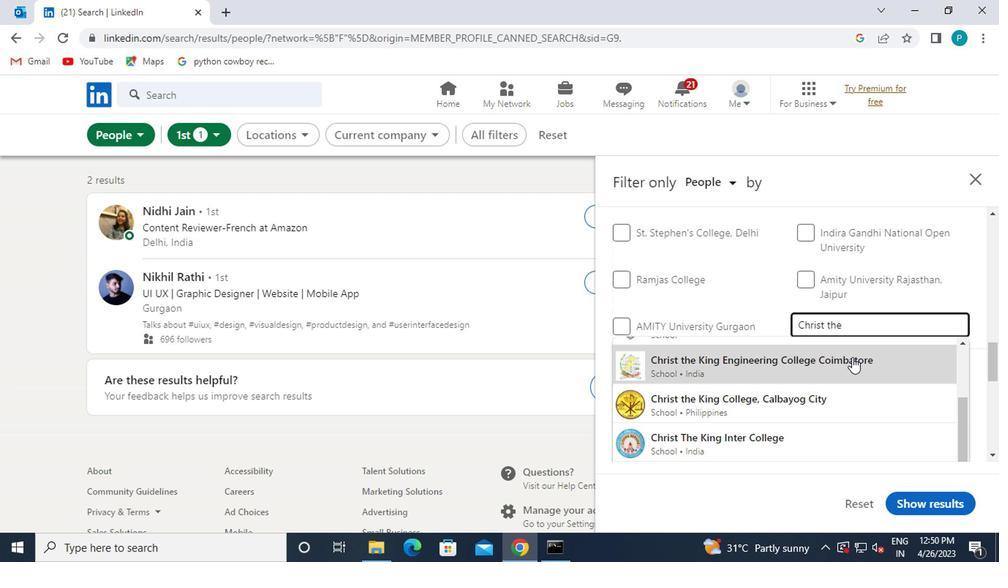 
Action: Mouse moved to (831, 354)
Screenshot: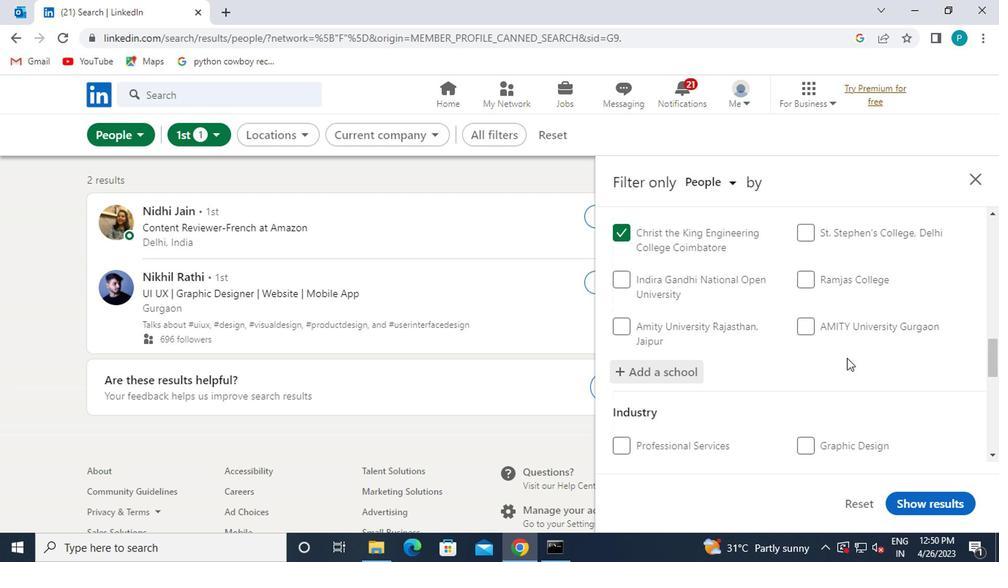 
Action: Mouse scrolled (831, 353) with delta (0, -1)
Screenshot: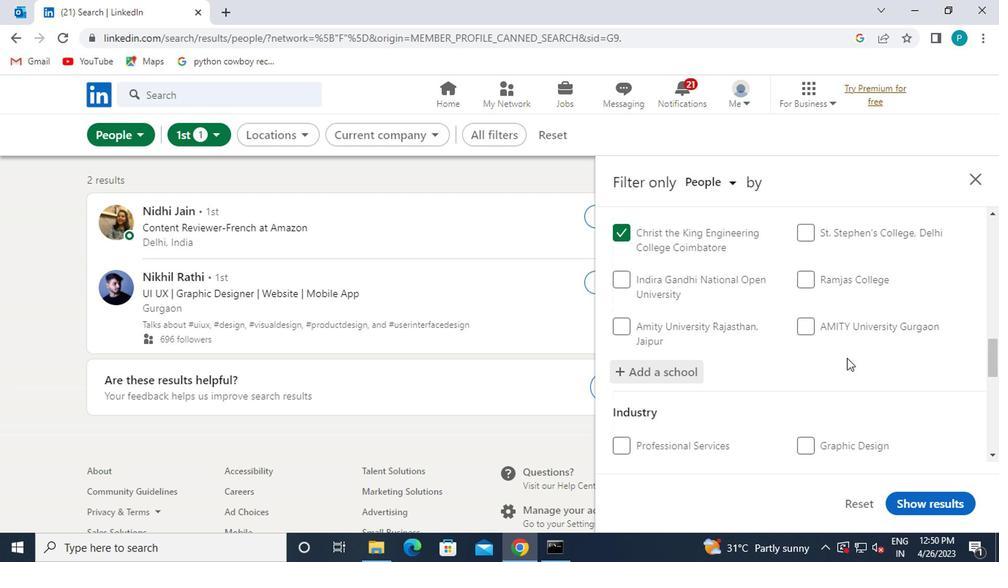 
Action: Mouse moved to (830, 354)
Screenshot: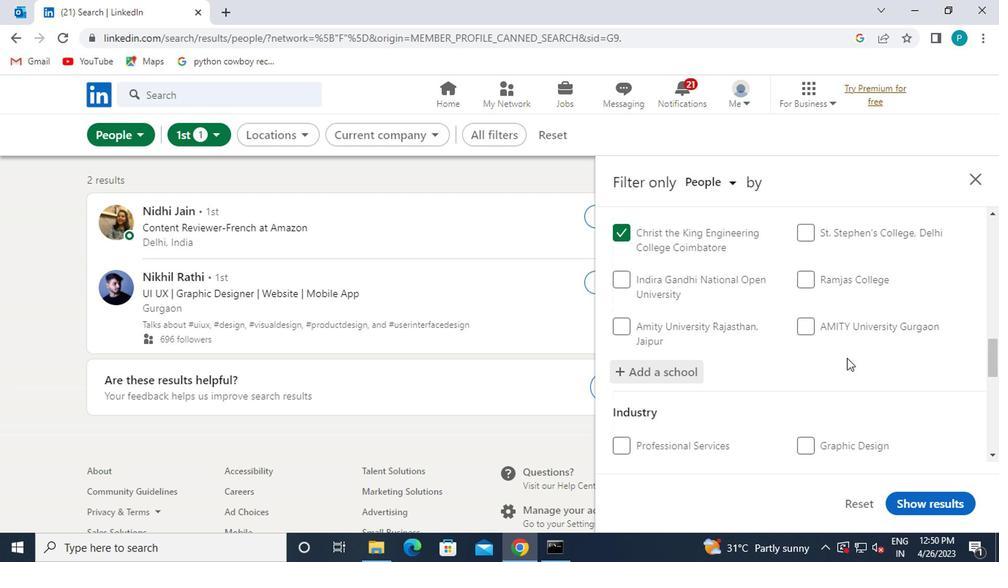 
Action: Mouse scrolled (830, 353) with delta (0, -1)
Screenshot: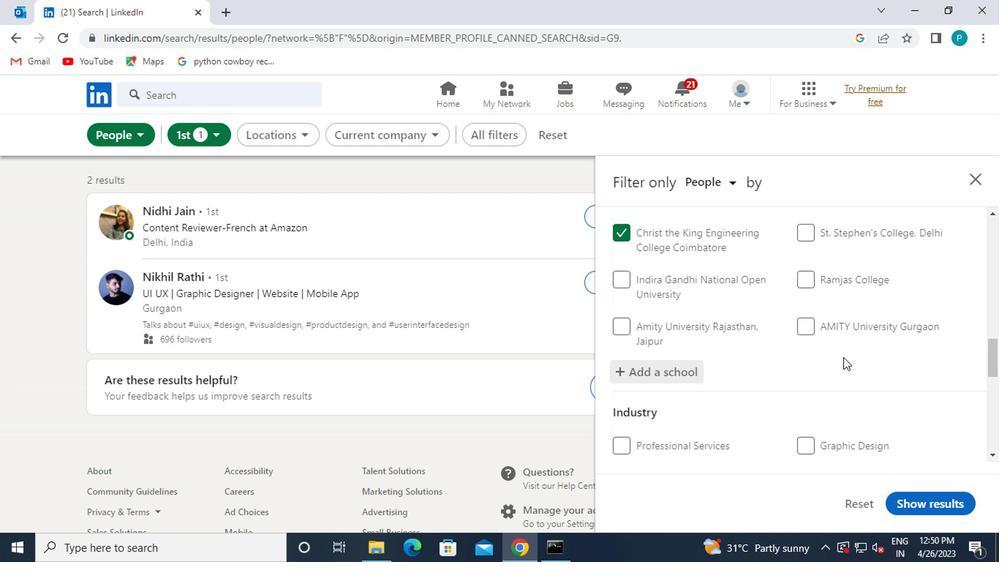 
Action: Mouse moved to (677, 358)
Screenshot: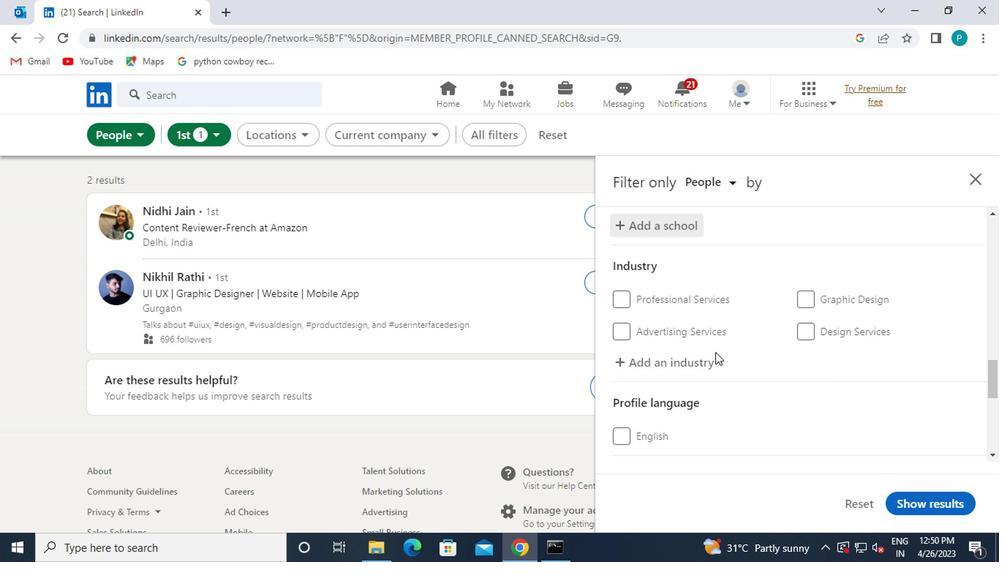 
Action: Mouse pressed left at (677, 358)
Screenshot: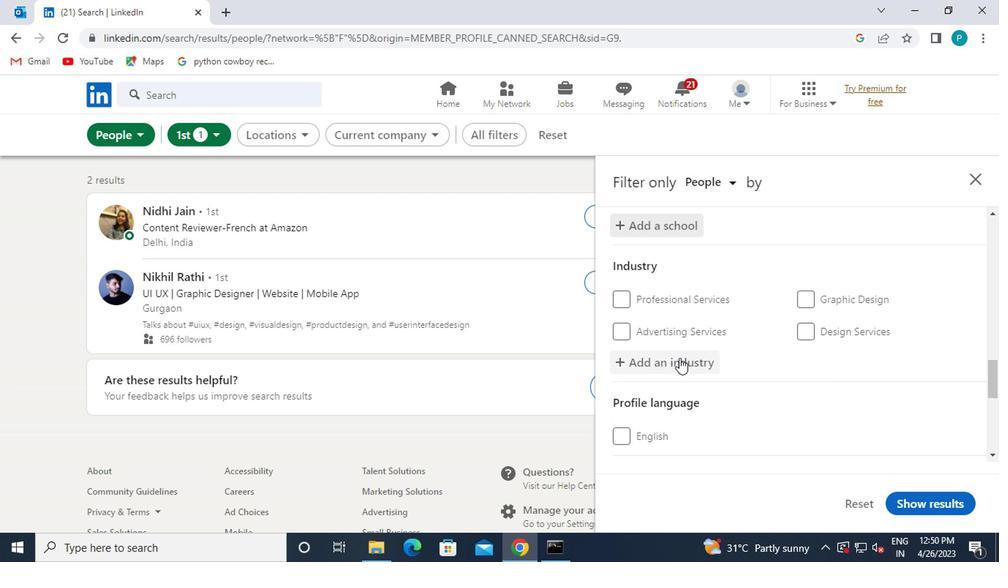 
Action: Key pressed THEA
Screenshot: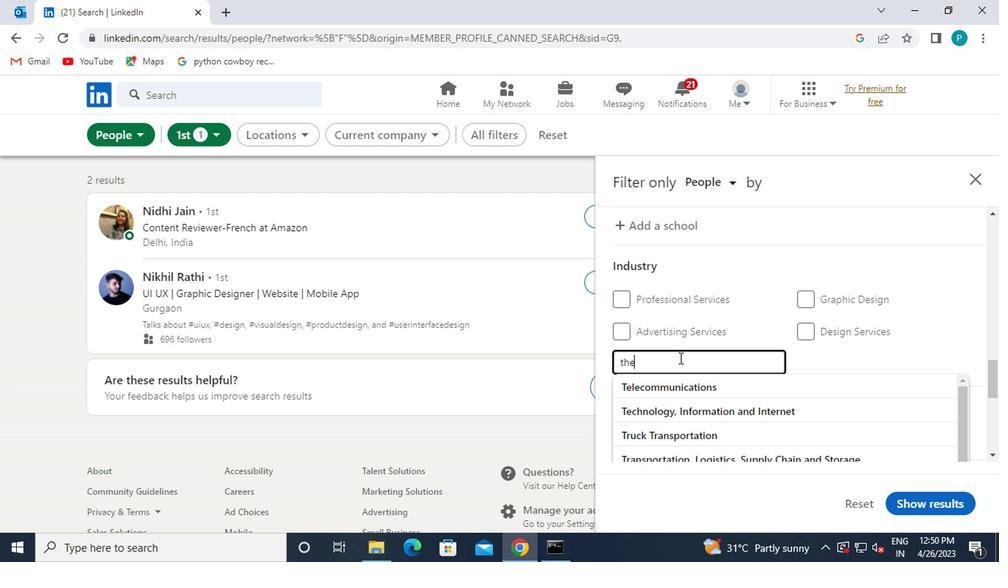 
Action: Mouse moved to (673, 379)
Screenshot: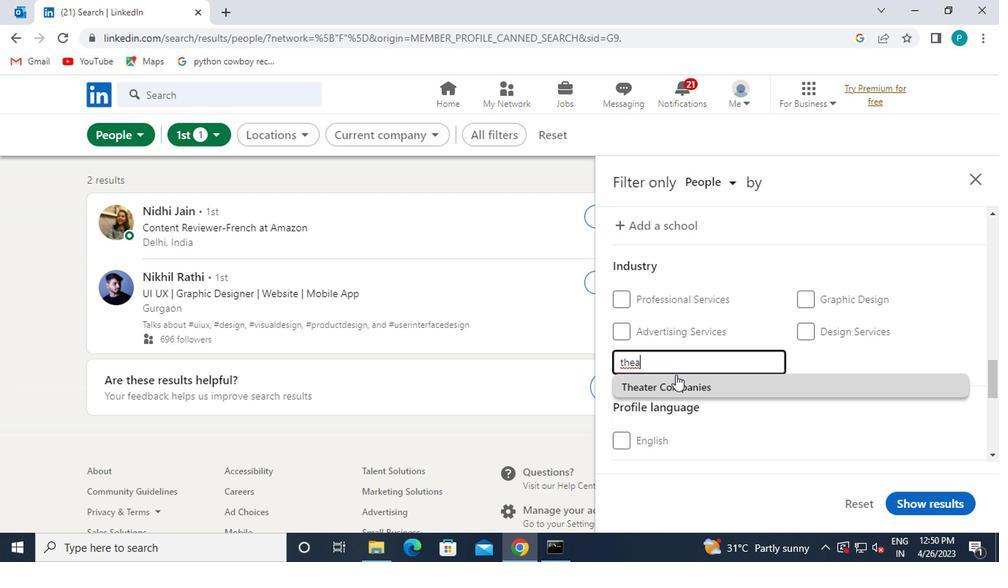 
Action: Mouse pressed left at (673, 379)
Screenshot: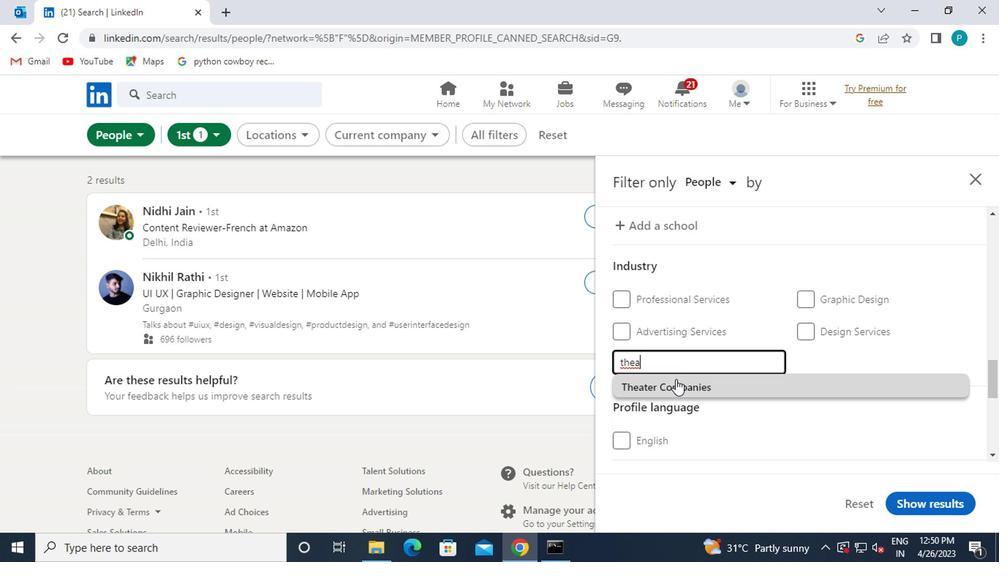 
Action: Mouse scrolled (673, 378) with delta (0, -1)
Screenshot: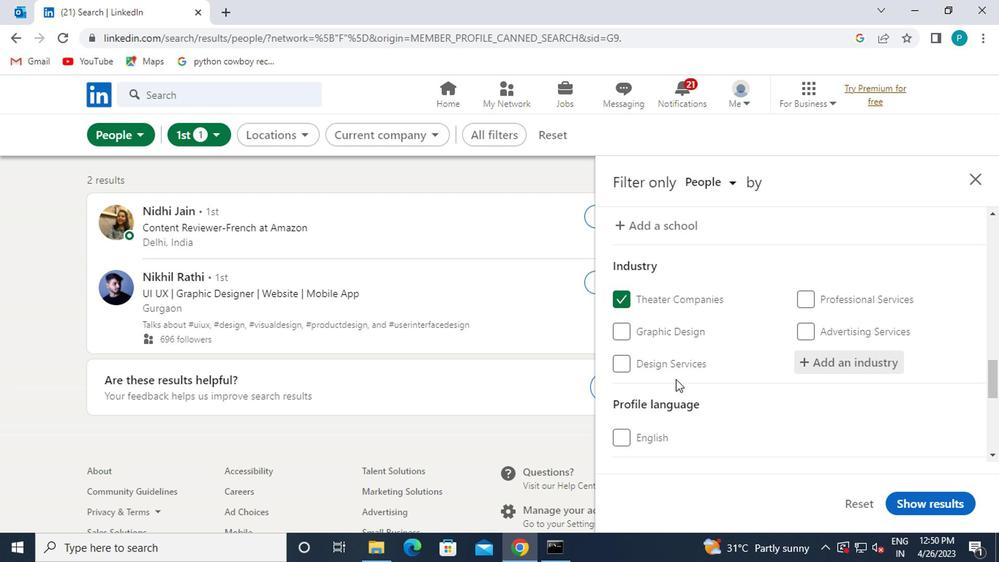 
Action: Mouse scrolled (673, 378) with delta (0, -1)
Screenshot: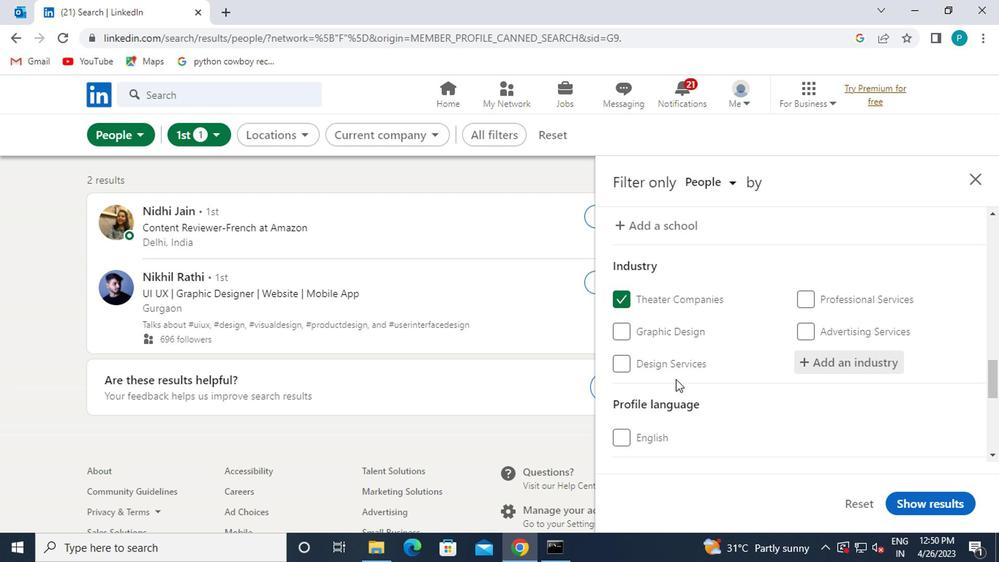 
Action: Mouse moved to (664, 395)
Screenshot: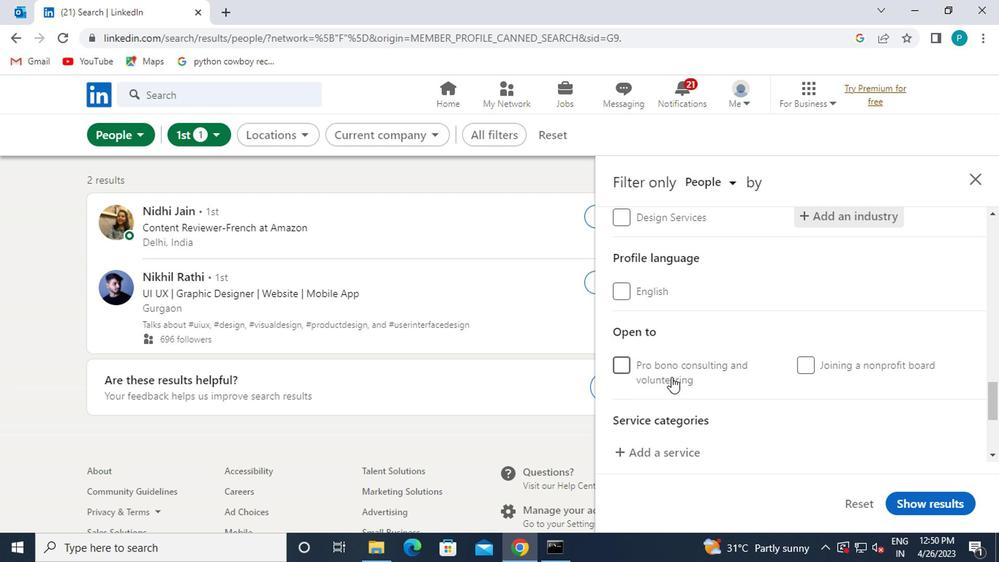 
Action: Mouse scrolled (664, 394) with delta (0, -1)
Screenshot: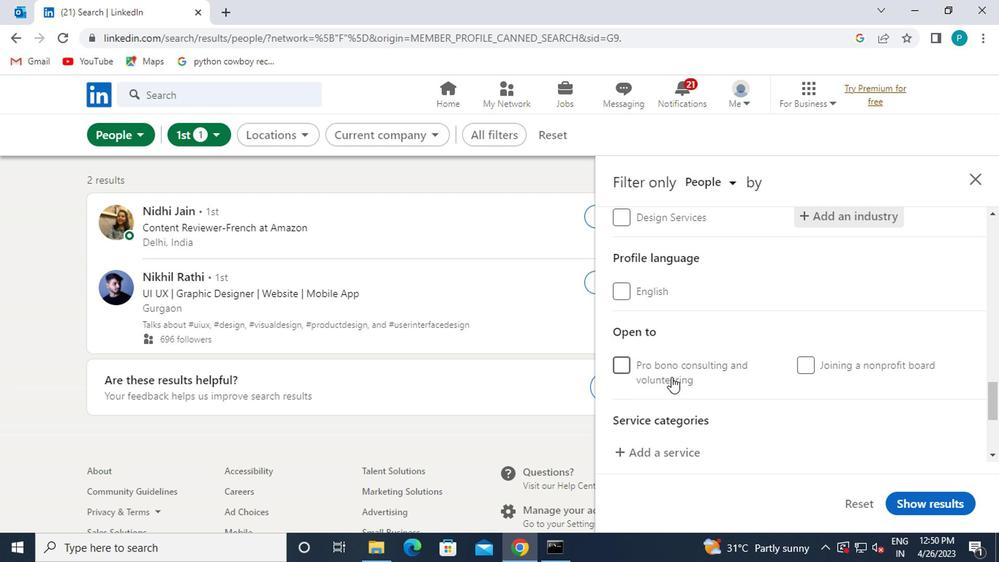 
Action: Mouse moved to (658, 374)
Screenshot: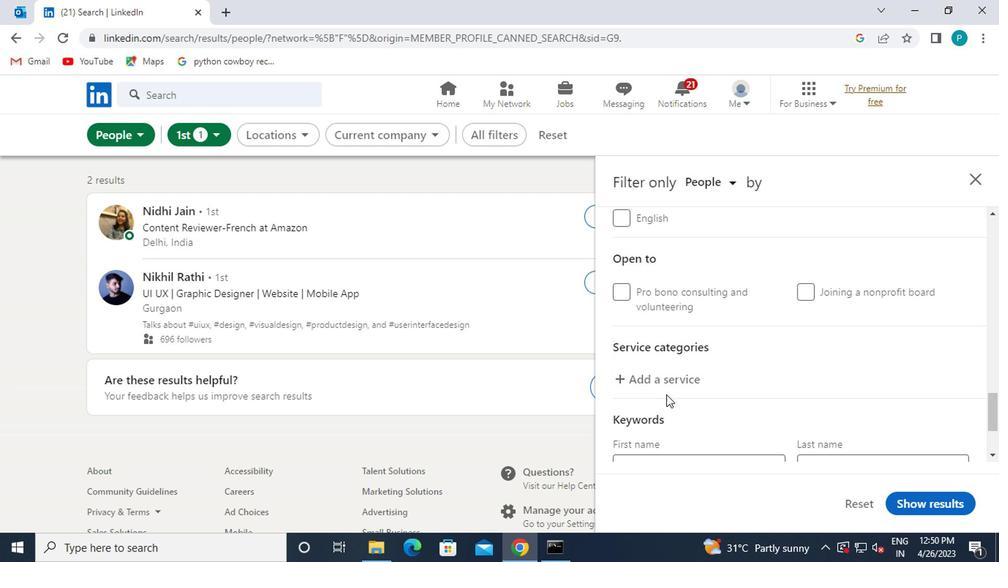 
Action: Mouse pressed left at (658, 374)
Screenshot: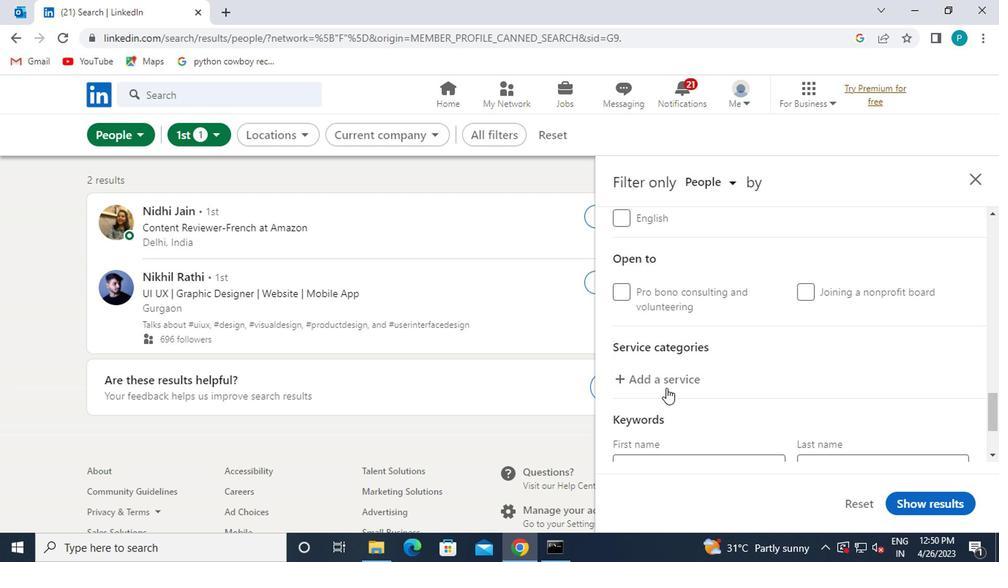 
Action: Mouse moved to (664, 373)
Screenshot: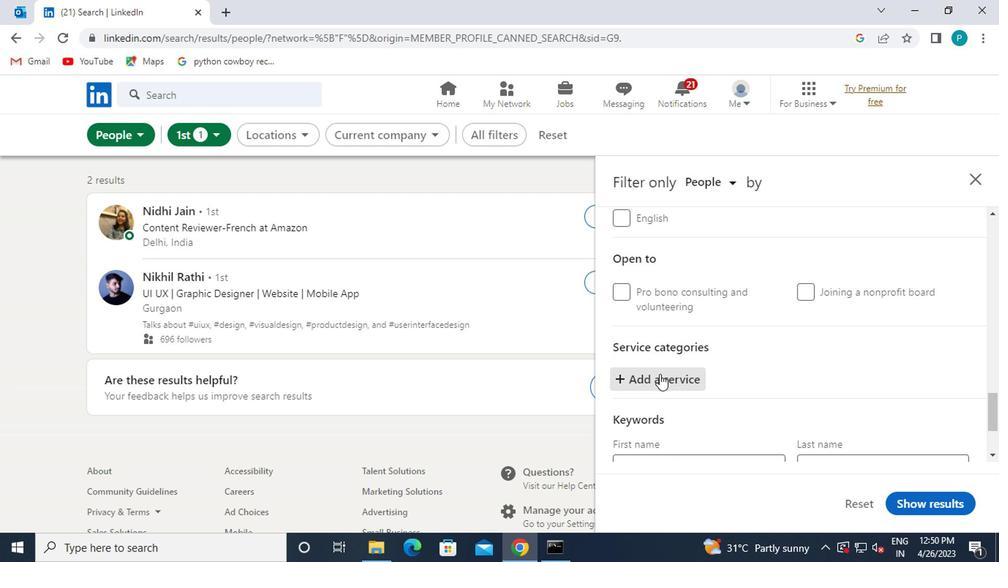 
Action: Key pressed BUSINESS
Screenshot: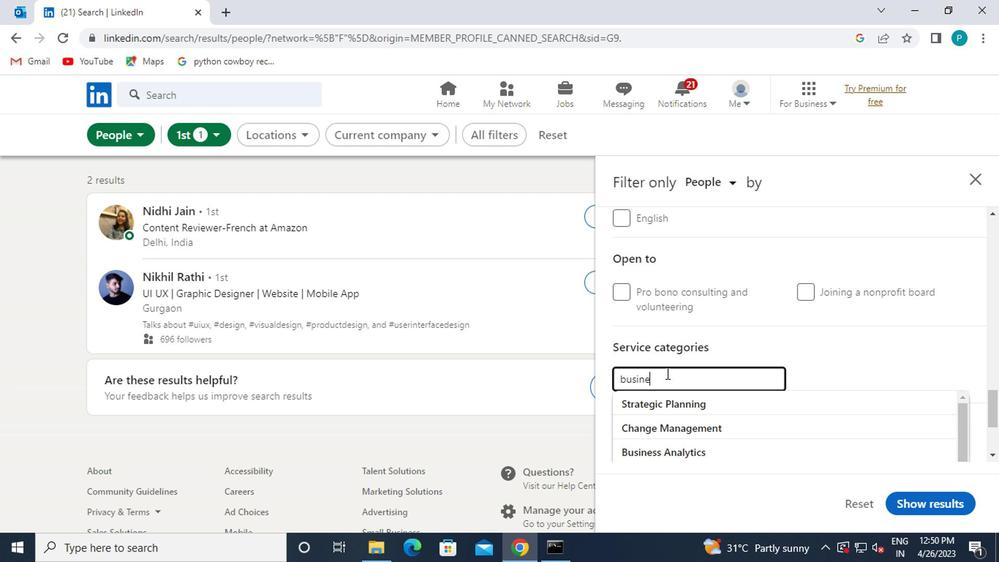 
Action: Mouse moved to (676, 447)
Screenshot: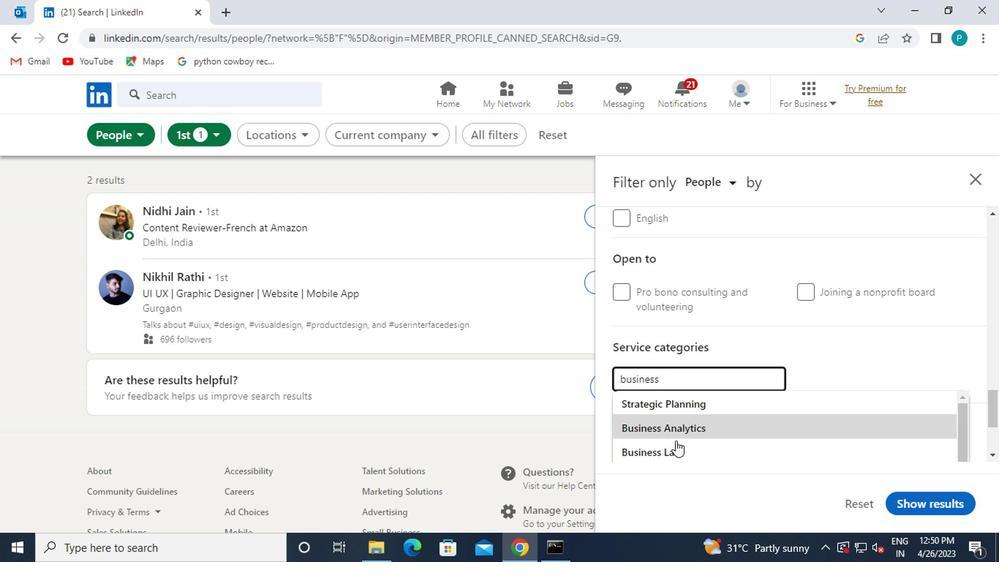 
Action: Mouse pressed left at (676, 447)
Screenshot: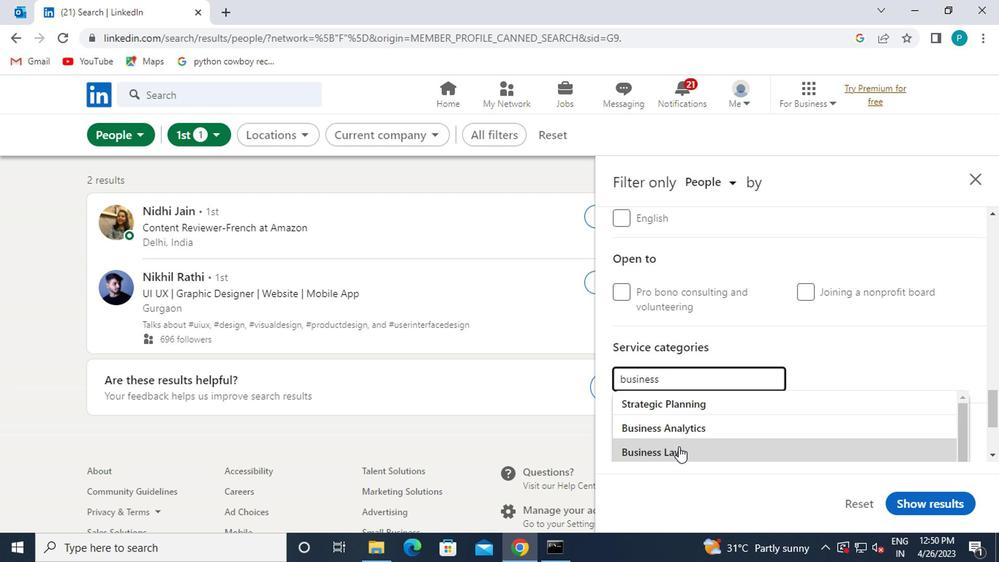 
Action: Mouse moved to (676, 437)
Screenshot: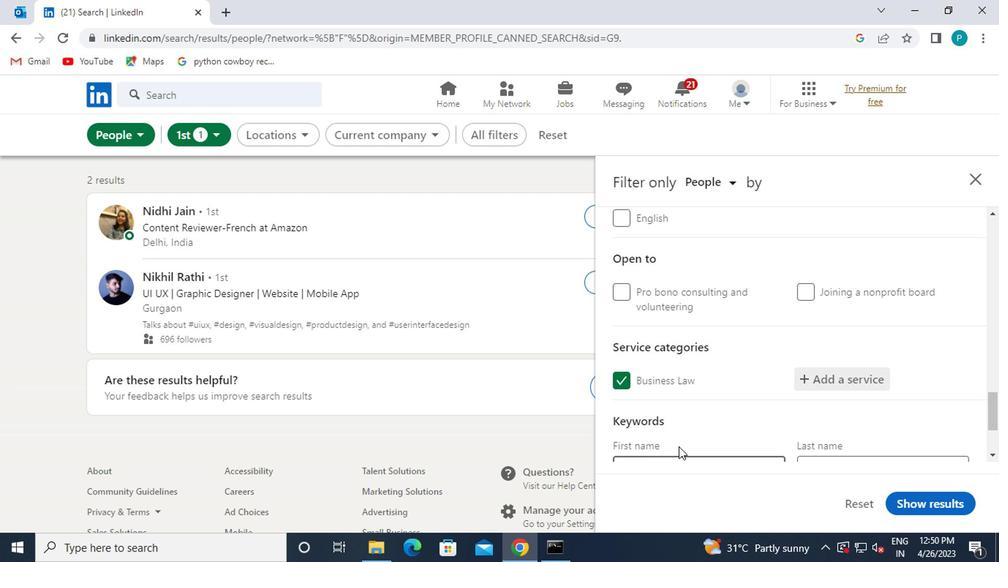 
Action: Mouse scrolled (676, 436) with delta (0, -1)
Screenshot: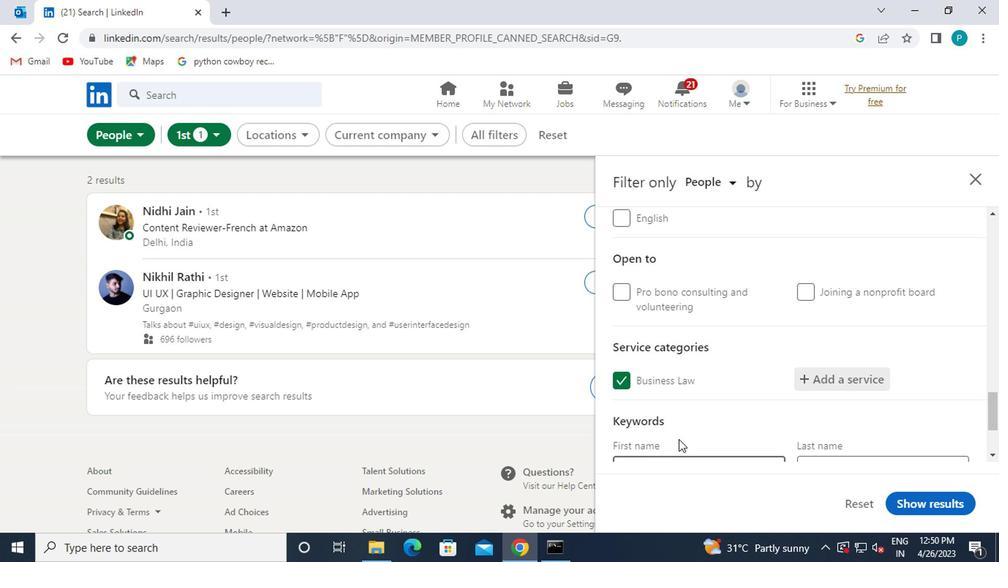 
Action: Mouse moved to (676, 436)
Screenshot: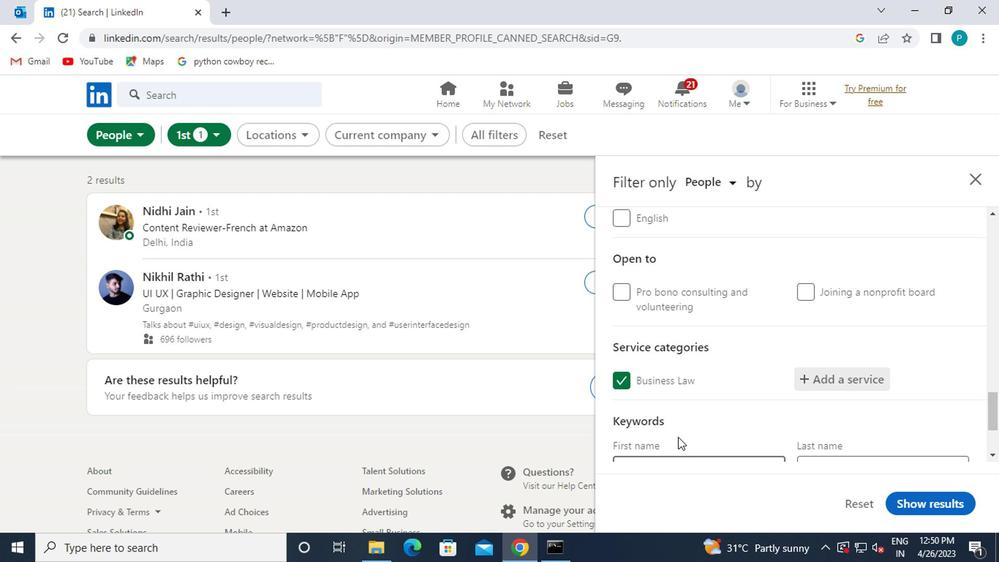 
Action: Mouse scrolled (676, 435) with delta (0, -1)
Screenshot: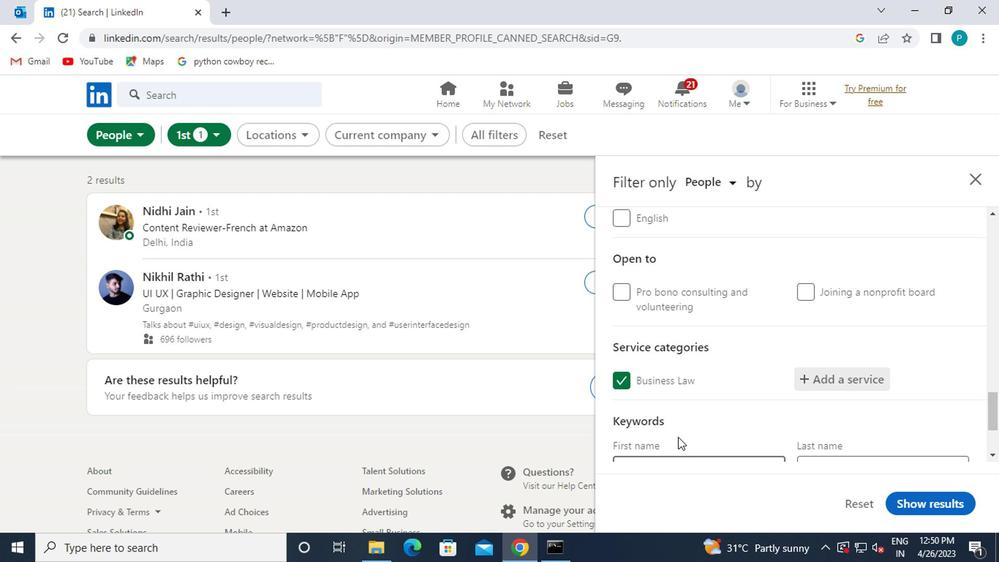 
Action: Mouse moved to (671, 402)
Screenshot: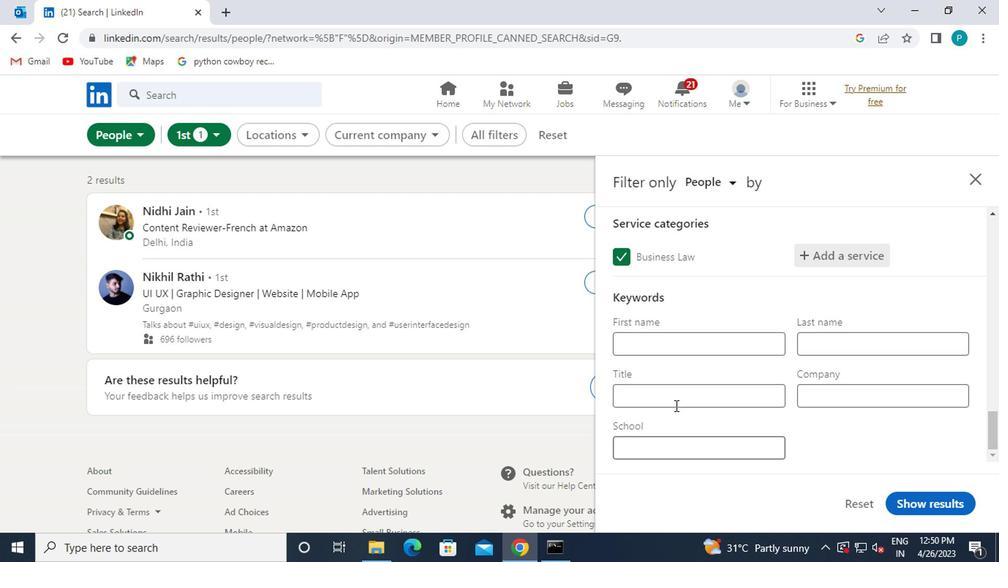 
Action: Mouse pressed left at (671, 402)
Screenshot: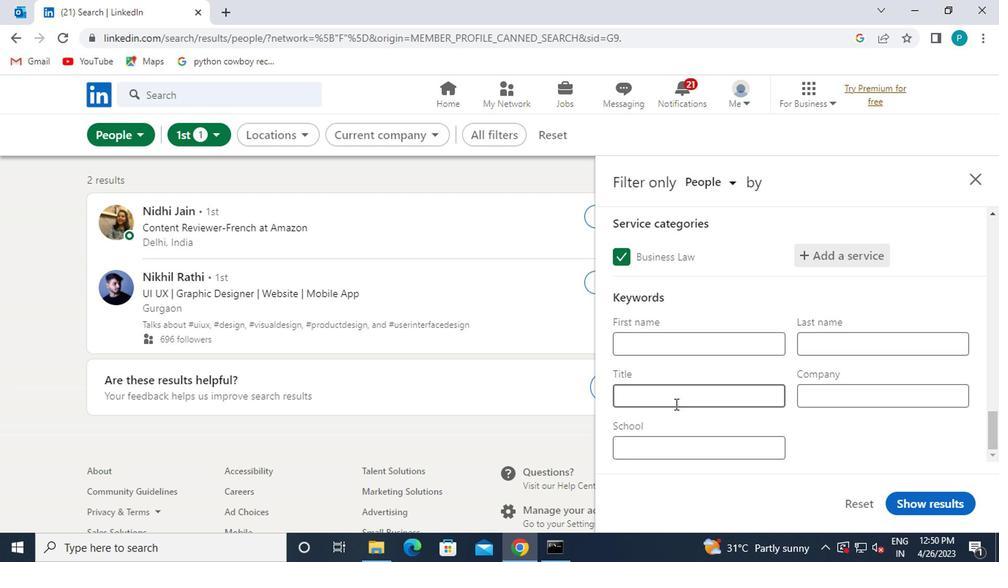 
Action: Mouse moved to (671, 402)
Screenshot: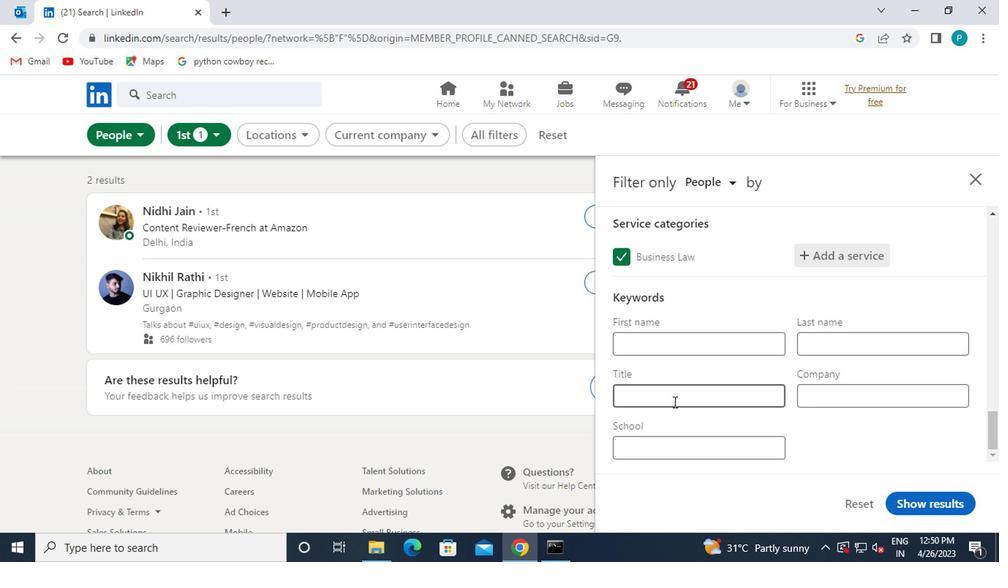 
Action: Key pressed <Key.caps_lock>P<Key.caps_lock>ROGRAM<Key.space><Key.caps_lock>MANAGER<Key.backspace><Key.backspace><Key.backspace><Key.backspace><Key.backspace><Key.backspace><Key.caps_lock>ANAGER
Screenshot: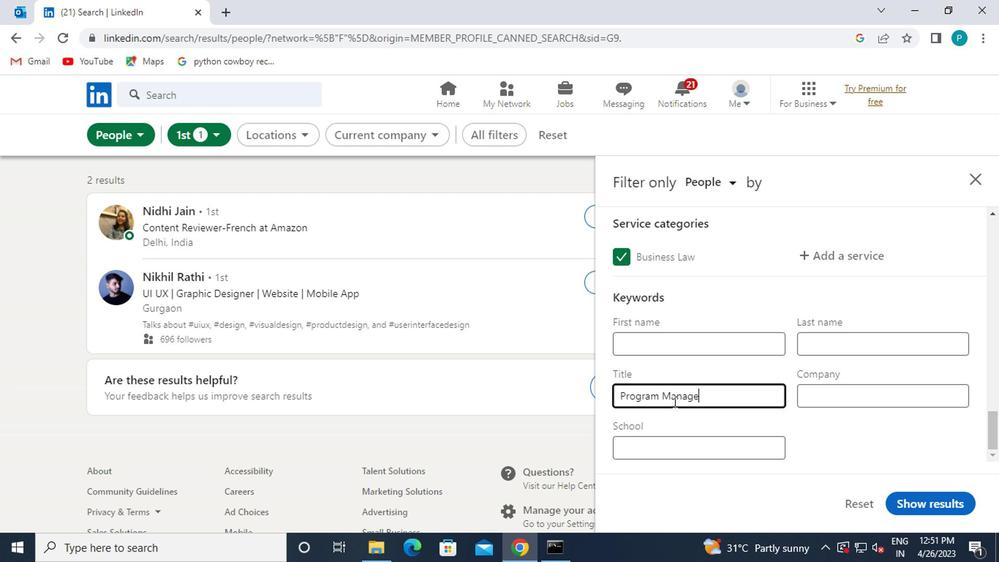 
Action: Mouse moved to (936, 511)
Screenshot: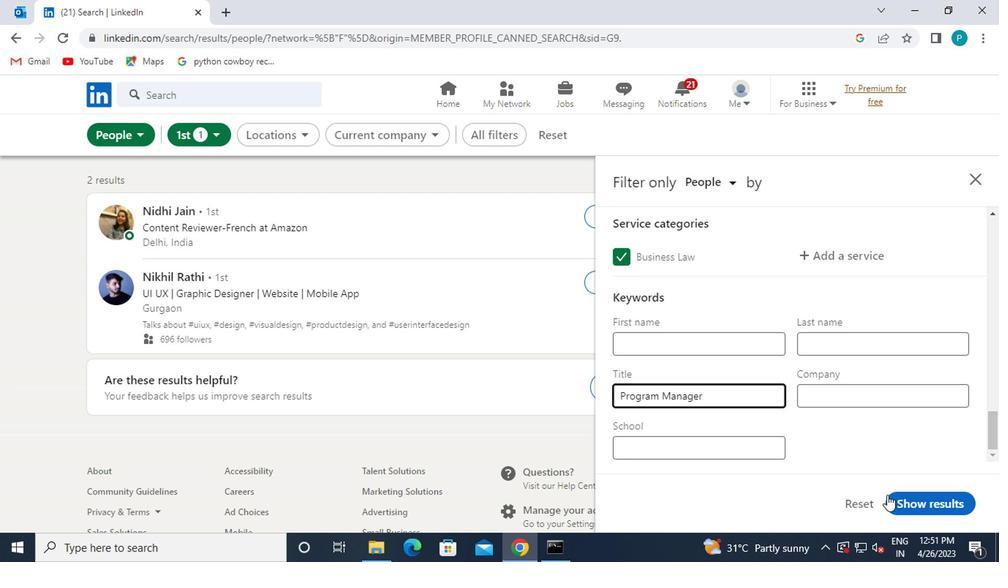 
Action: Mouse pressed left at (936, 511)
Screenshot: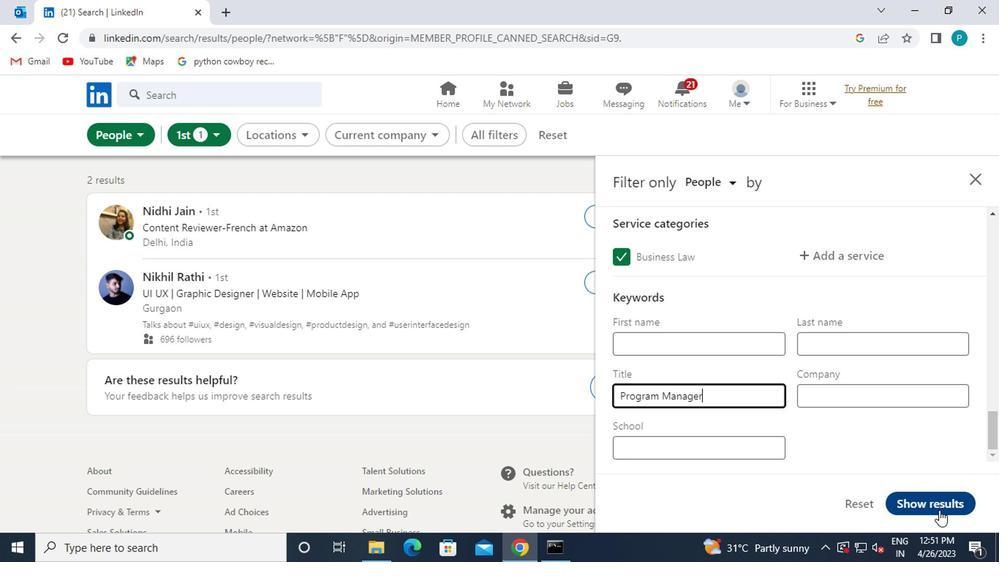 
Action: Mouse moved to (919, 507)
Screenshot: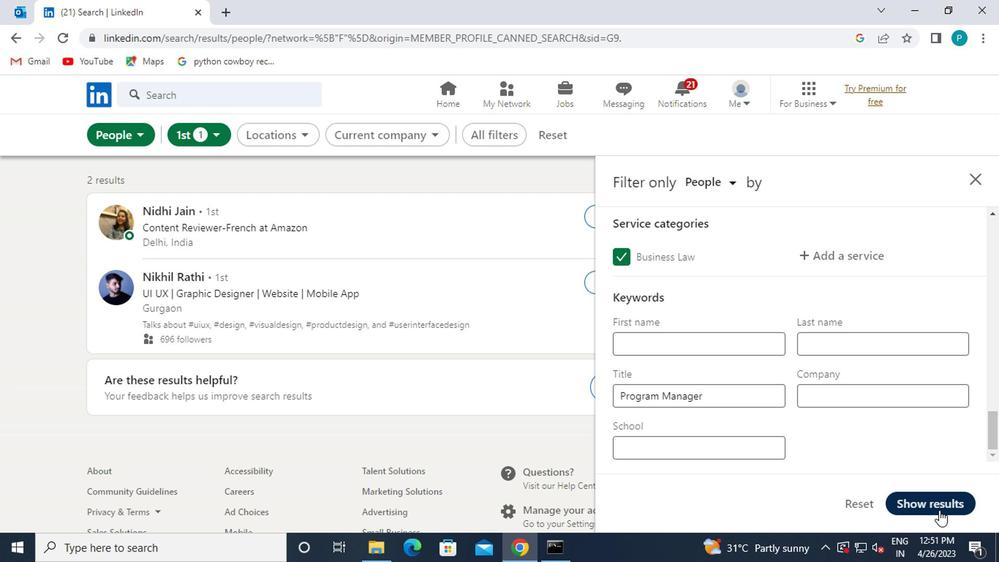 
